 Task: Search one way flight ticket for 4 adults, 2 children, 2 infants in seat and 1 infant on lap in premium economy from New York: Laguardia Airport (and Marine Air Terminal) to Greensboro: Piedmont Triad International Airport on 5-1-2023. Number of bags: 9 checked bags. Price is upto 94000. Outbound departure time preference is 23:30.
Action: Mouse moved to (182, 371)
Screenshot: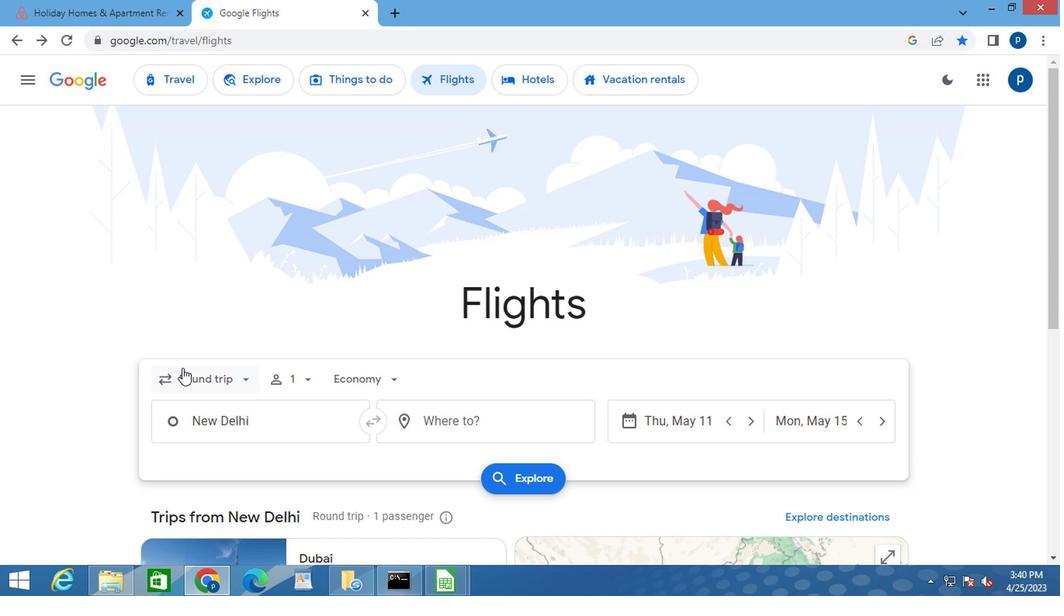 
Action: Mouse pressed left at (182, 371)
Screenshot: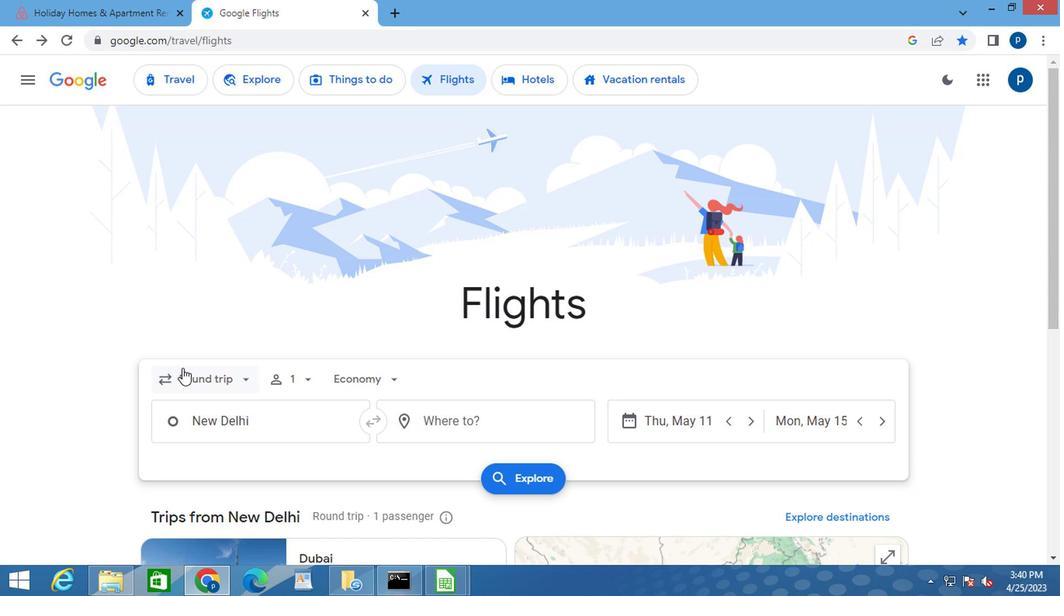 
Action: Mouse moved to (216, 446)
Screenshot: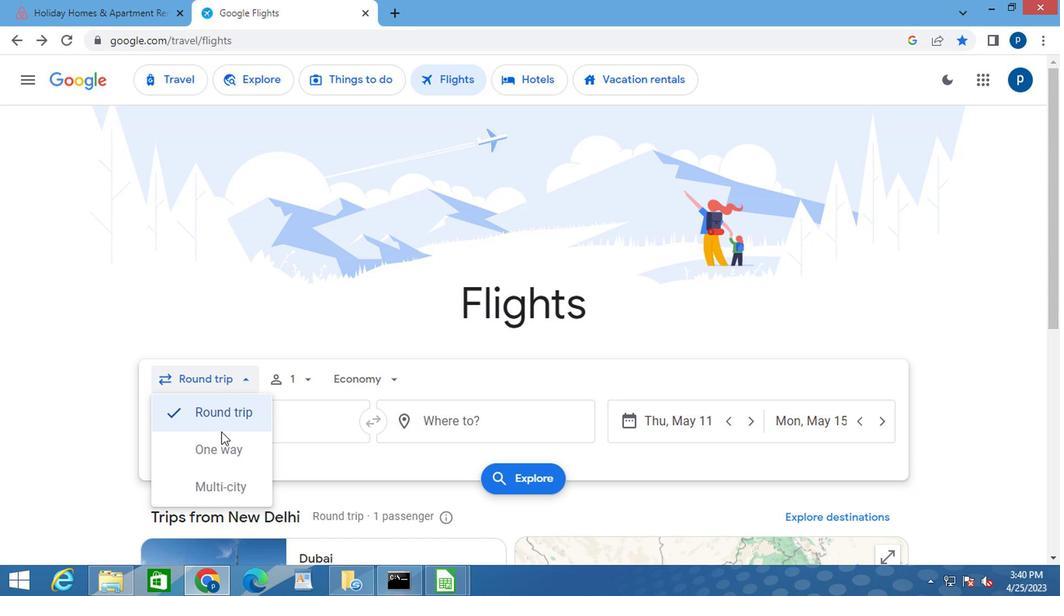 
Action: Mouse pressed left at (216, 446)
Screenshot: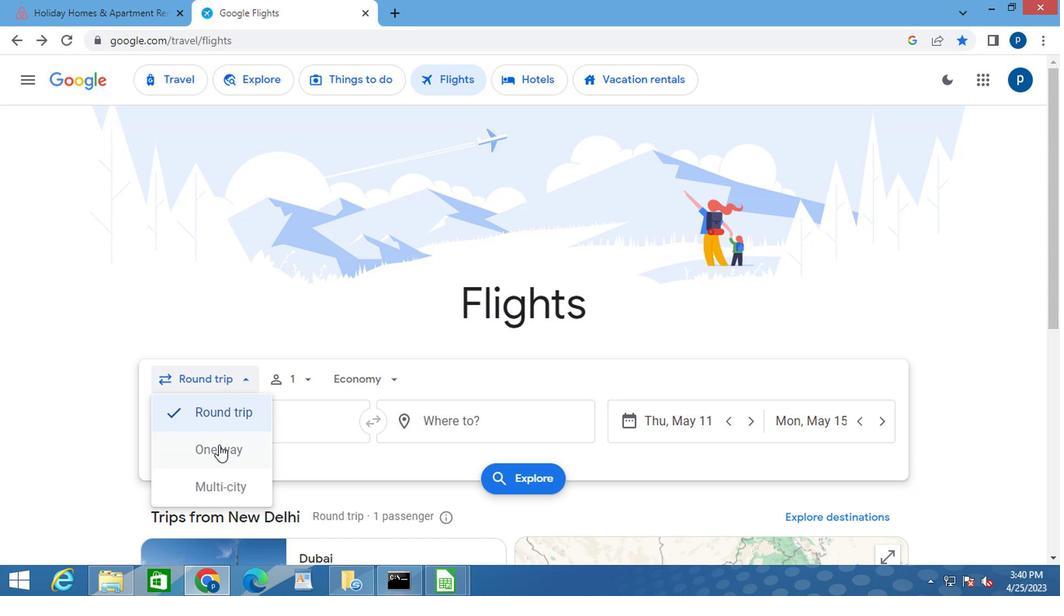 
Action: Mouse moved to (280, 380)
Screenshot: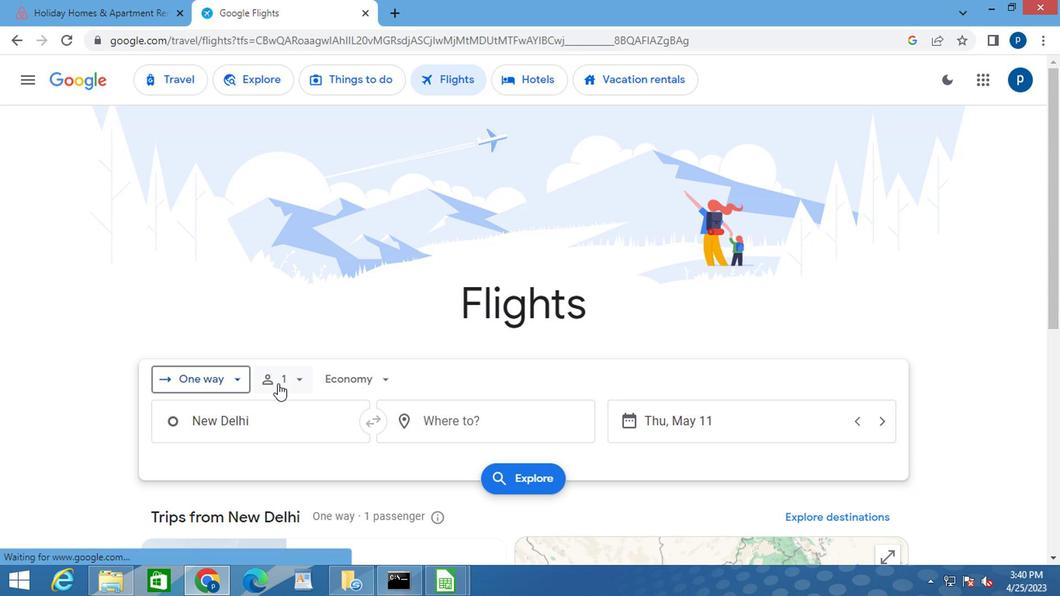 
Action: Mouse pressed left at (280, 380)
Screenshot: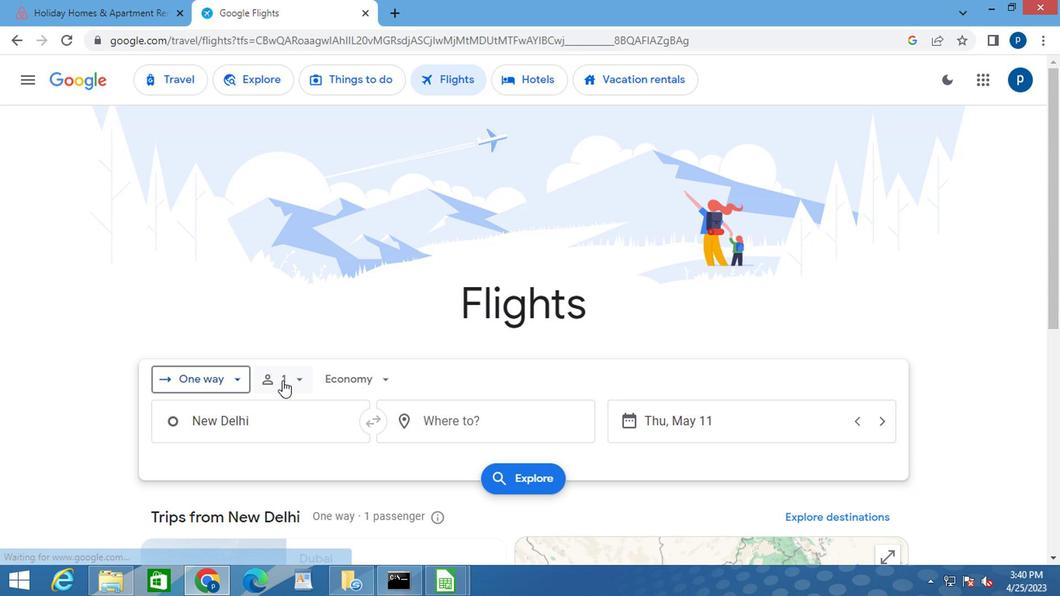 
Action: Mouse moved to (420, 419)
Screenshot: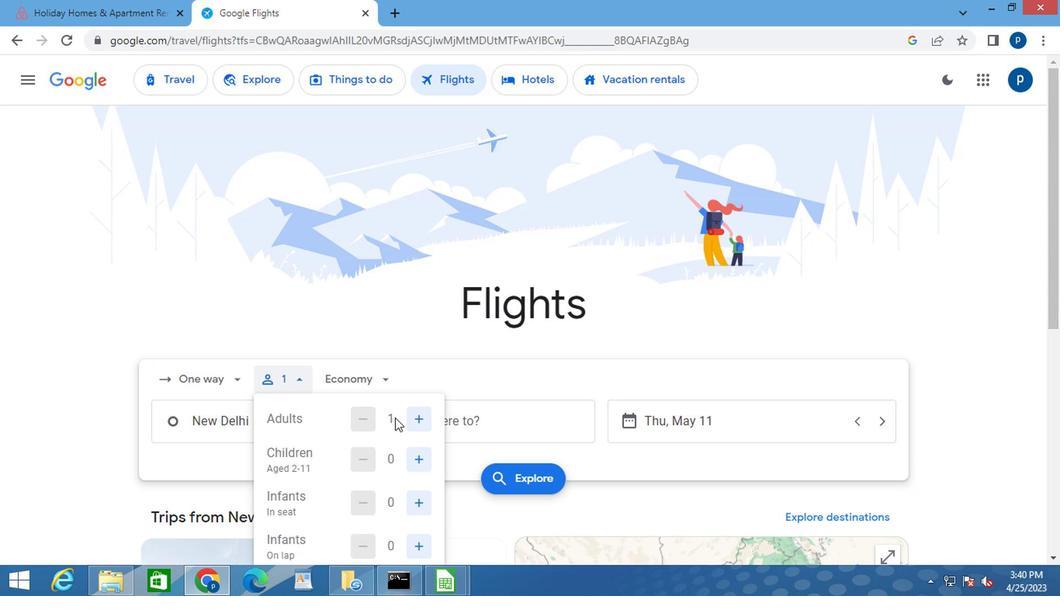 
Action: Mouse pressed left at (420, 419)
Screenshot: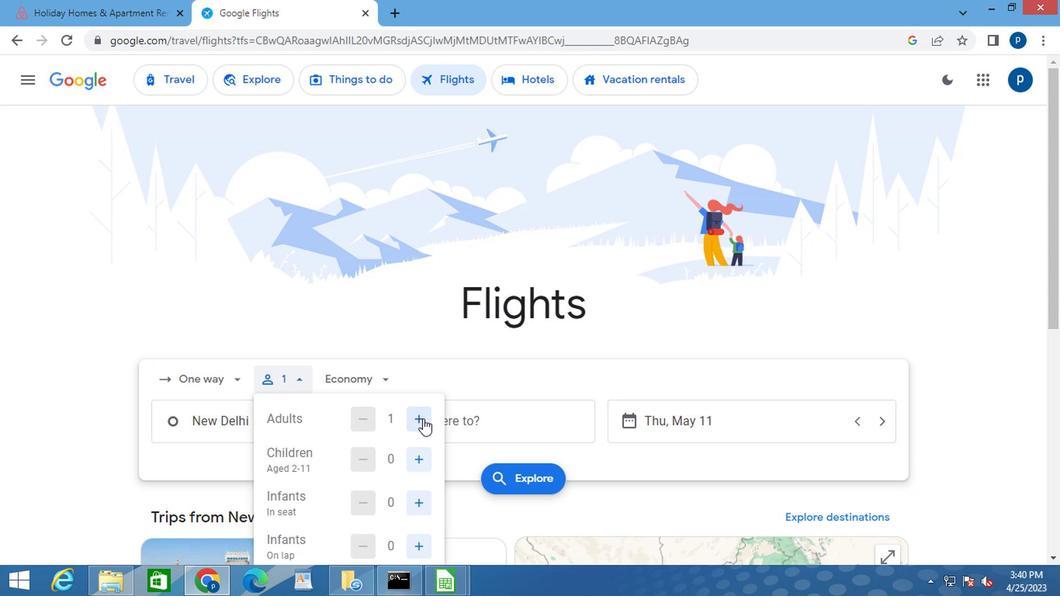 
Action: Mouse pressed left at (420, 419)
Screenshot: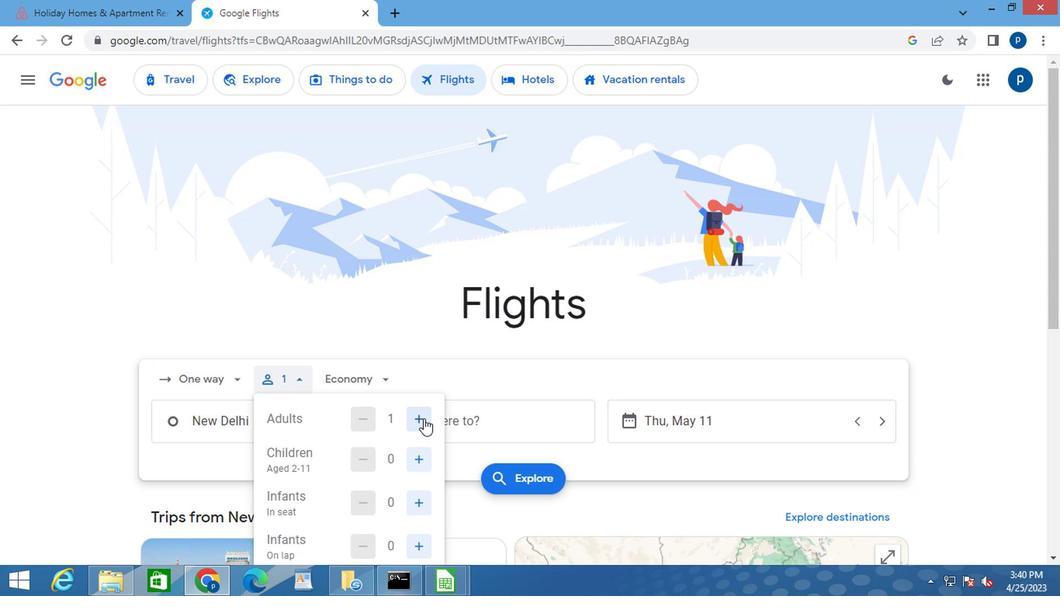 
Action: Mouse pressed left at (420, 419)
Screenshot: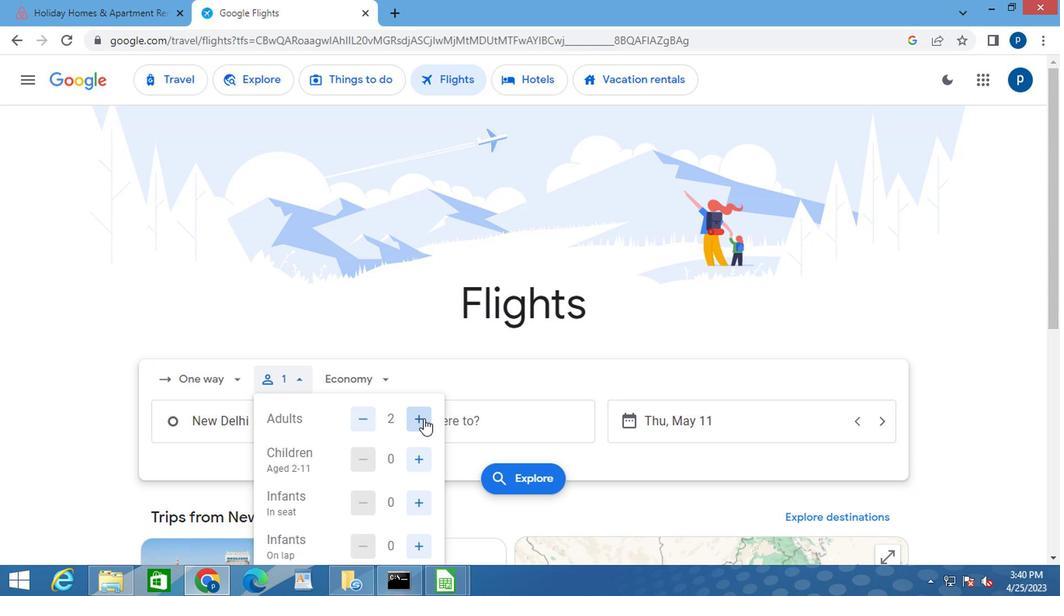 
Action: Mouse moved to (411, 455)
Screenshot: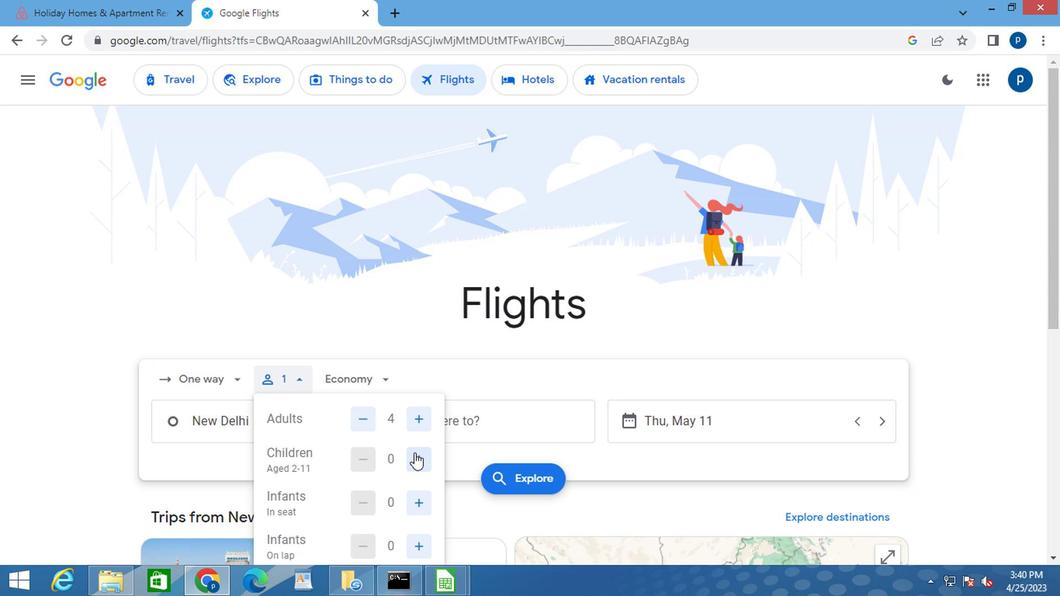 
Action: Mouse pressed left at (411, 455)
Screenshot: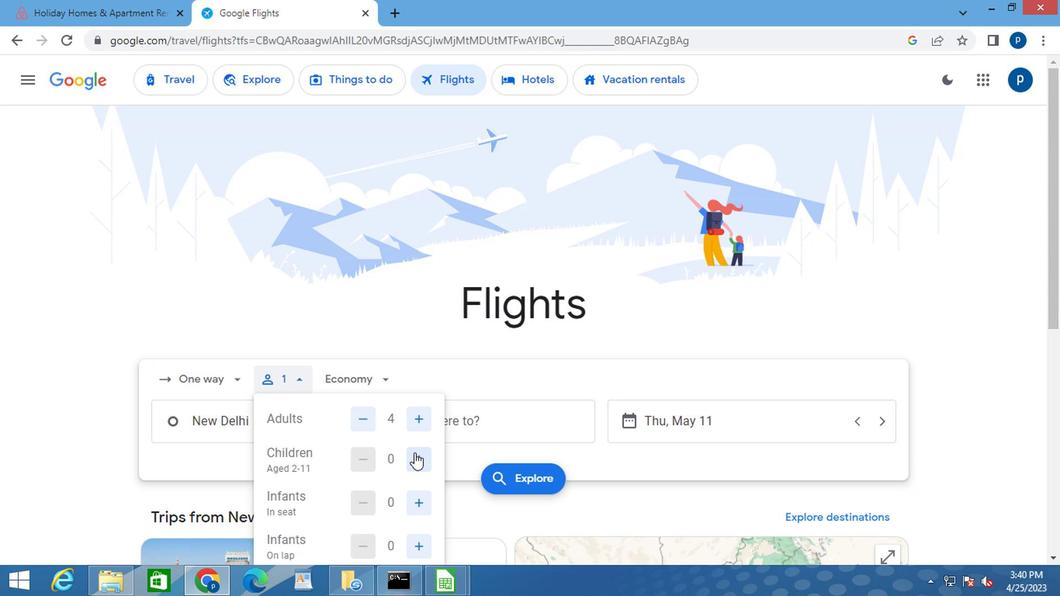 
Action: Mouse moved to (412, 455)
Screenshot: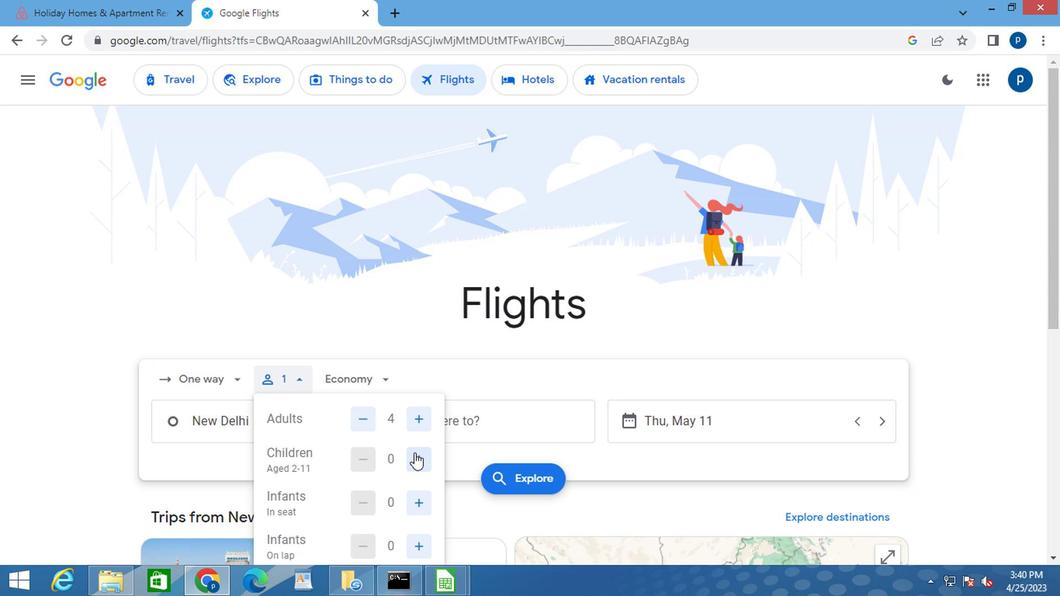 
Action: Mouse pressed left at (412, 455)
Screenshot: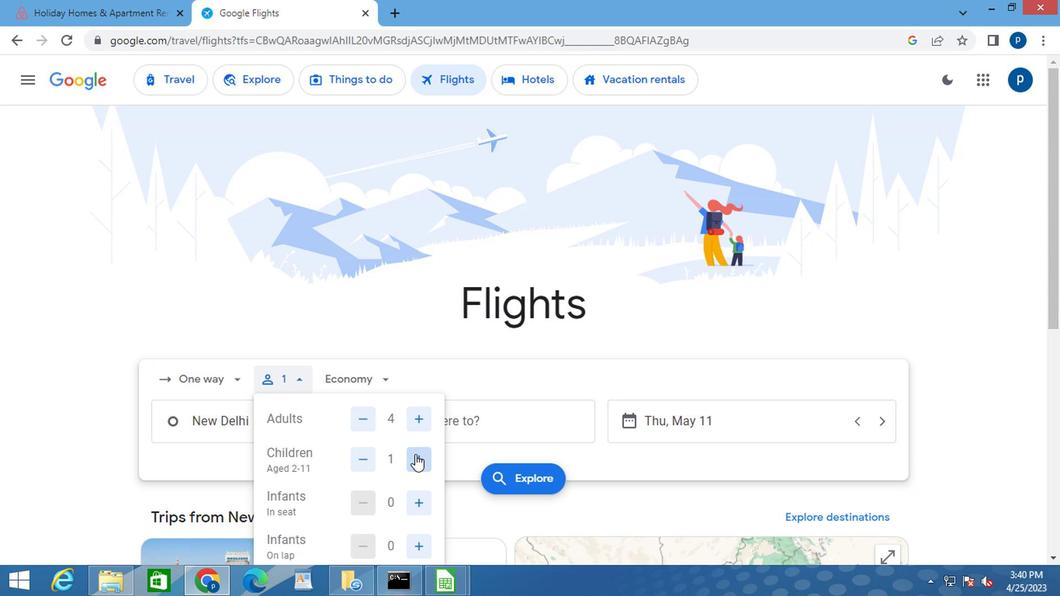 
Action: Mouse moved to (414, 498)
Screenshot: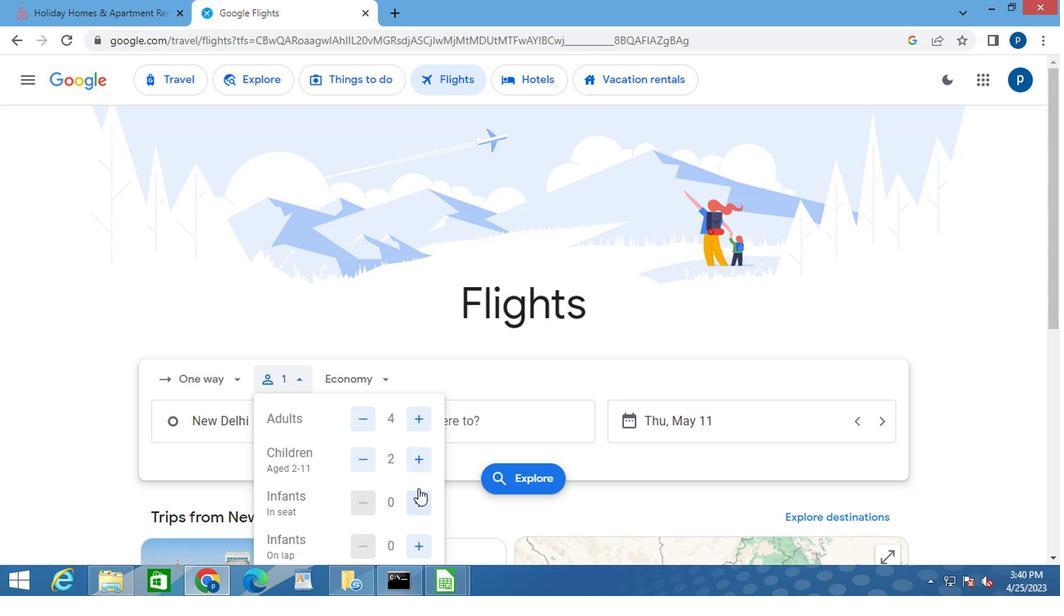 
Action: Mouse pressed left at (414, 498)
Screenshot: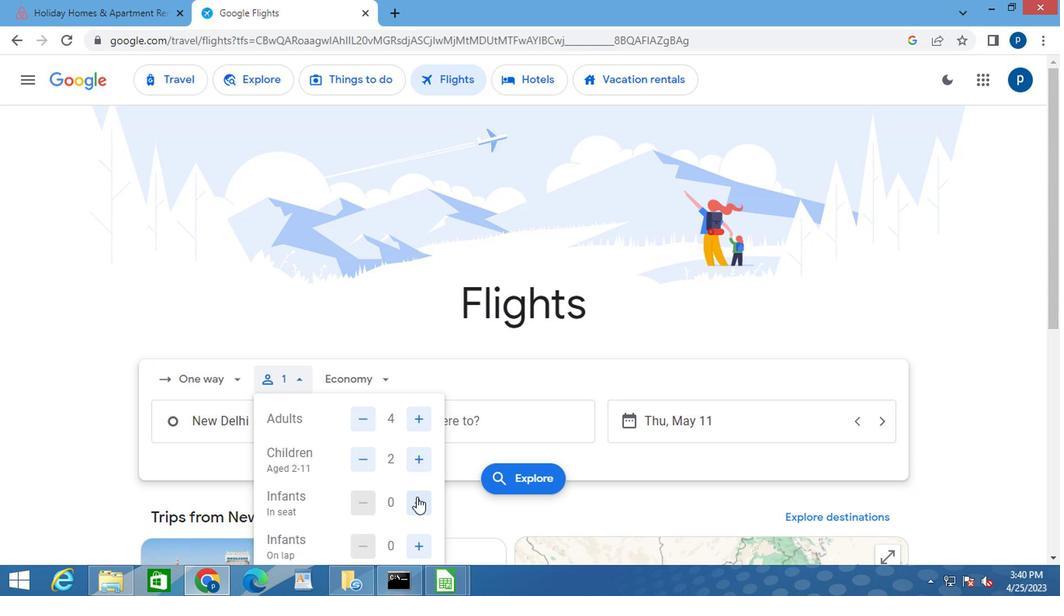 
Action: Mouse moved to (414, 499)
Screenshot: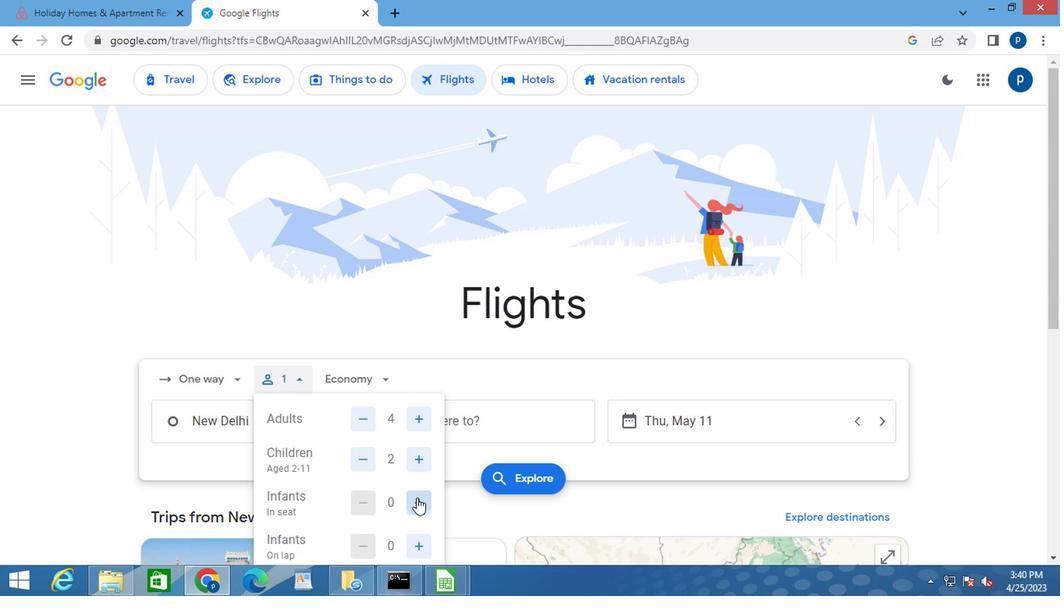 
Action: Mouse pressed left at (414, 499)
Screenshot: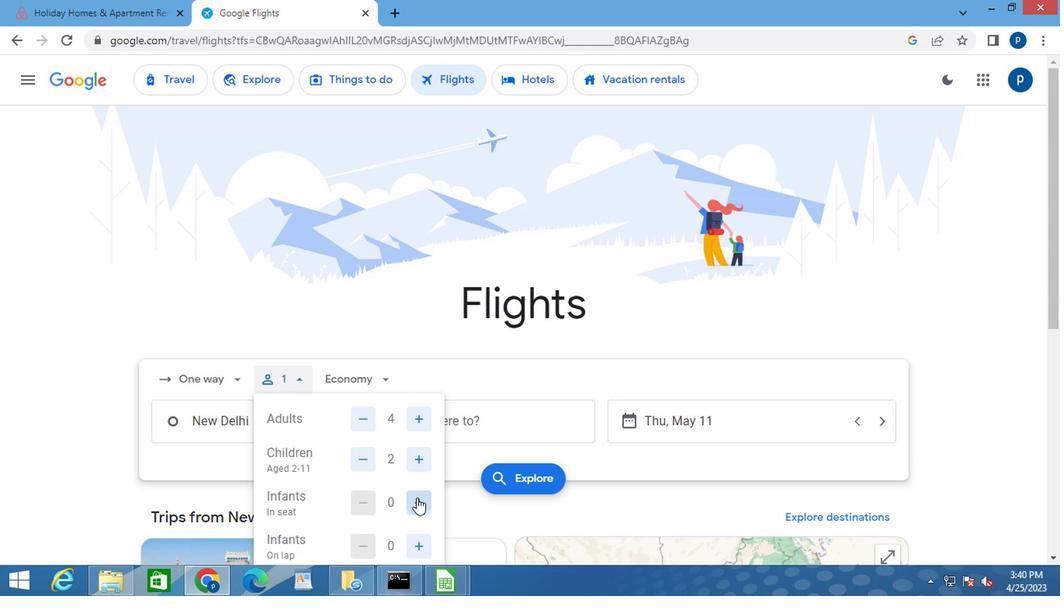 
Action: Mouse moved to (415, 541)
Screenshot: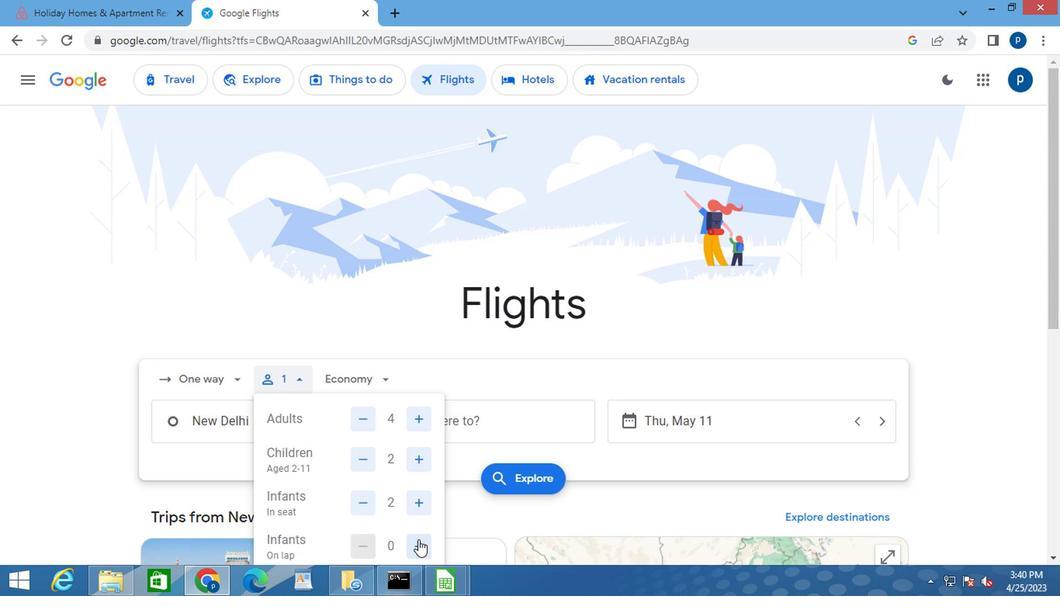 
Action: Mouse pressed left at (415, 541)
Screenshot: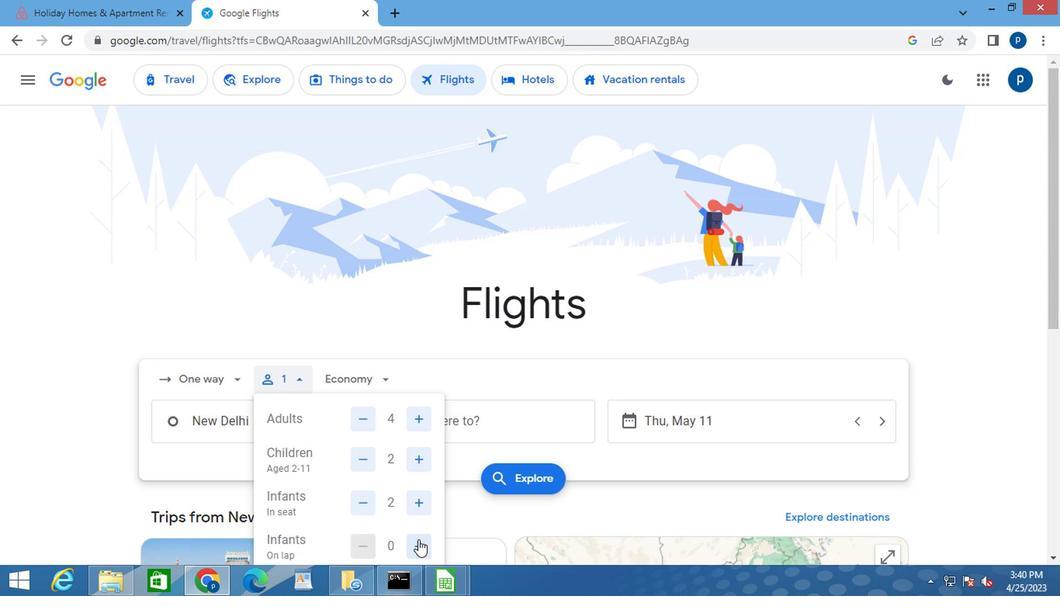 
Action: Mouse moved to (369, 491)
Screenshot: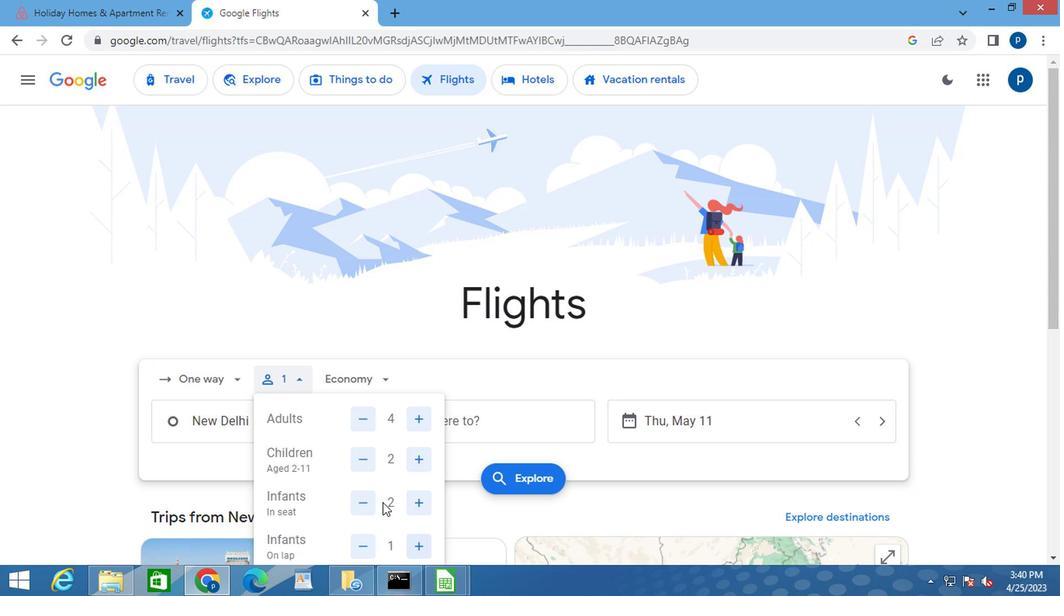 
Action: Mouse scrolled (369, 490) with delta (0, -1)
Screenshot: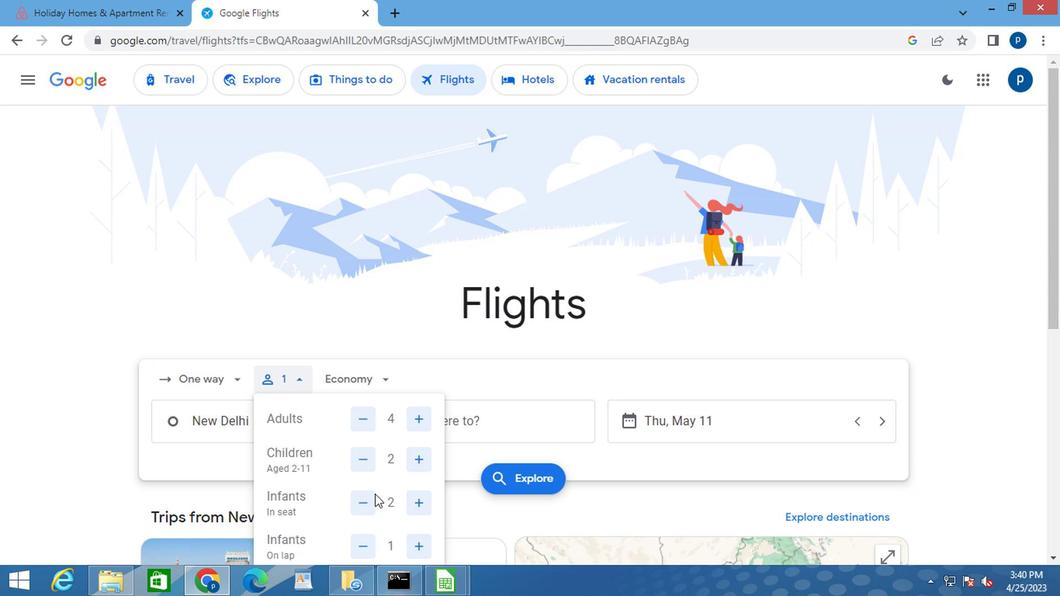 
Action: Mouse moved to (369, 491)
Screenshot: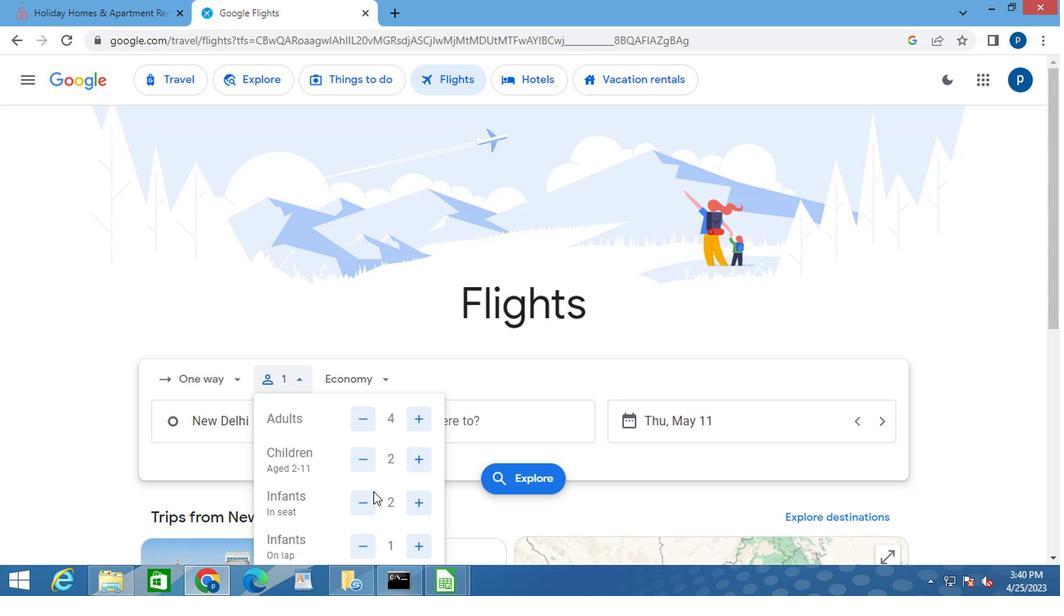 
Action: Mouse scrolled (369, 490) with delta (0, -1)
Screenshot: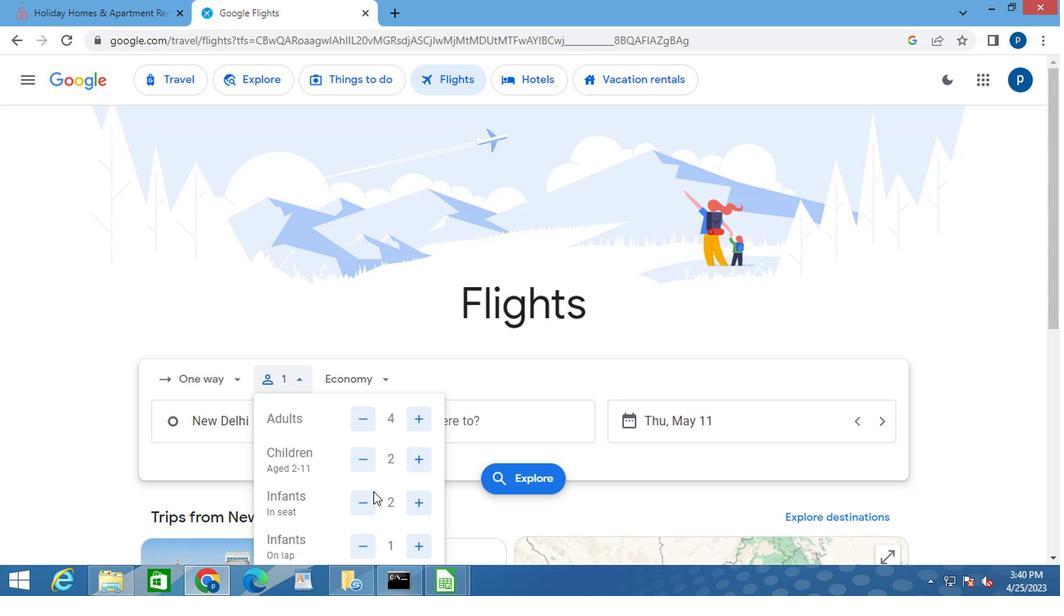 
Action: Mouse moved to (395, 437)
Screenshot: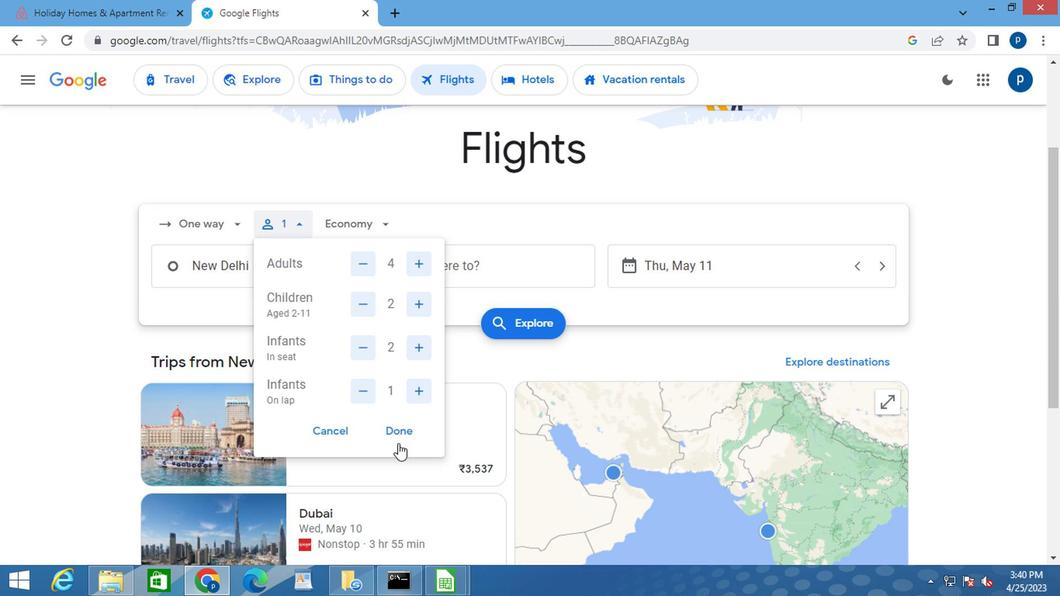 
Action: Mouse pressed left at (395, 437)
Screenshot: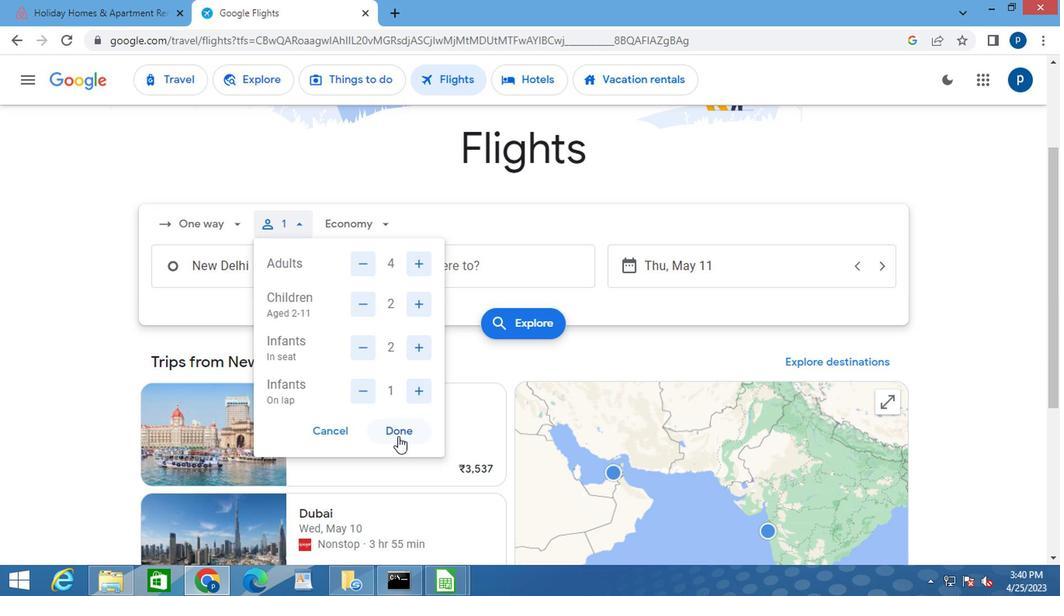 
Action: Mouse moved to (370, 220)
Screenshot: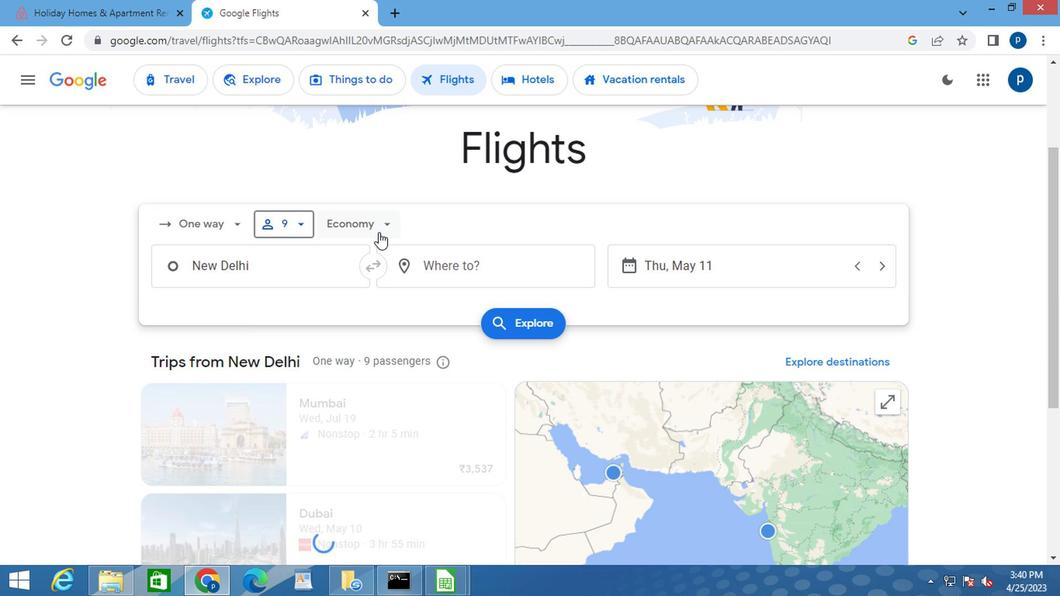 
Action: Mouse pressed left at (370, 220)
Screenshot: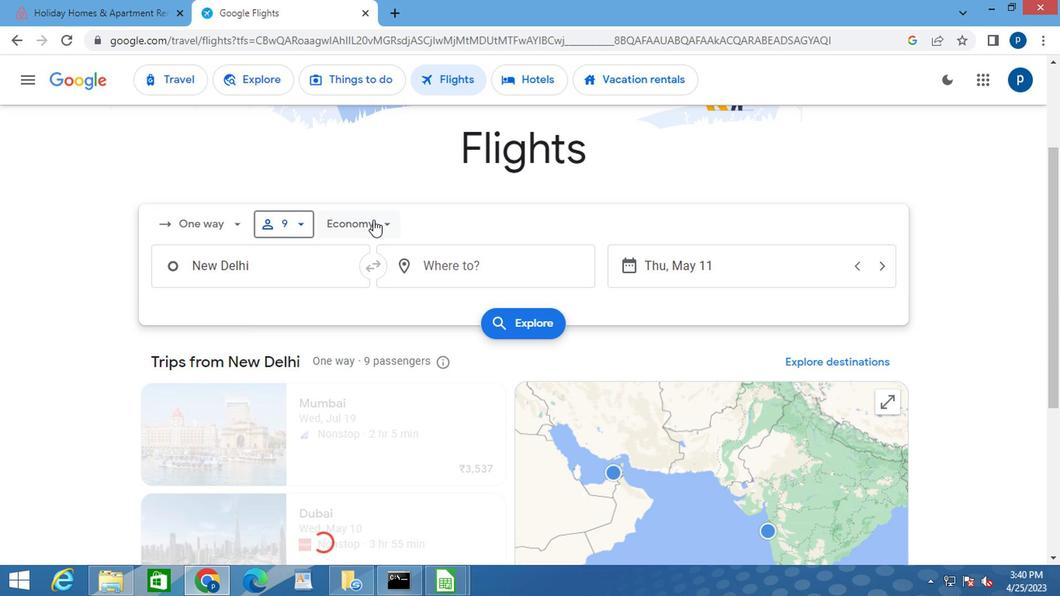 
Action: Mouse moved to (395, 287)
Screenshot: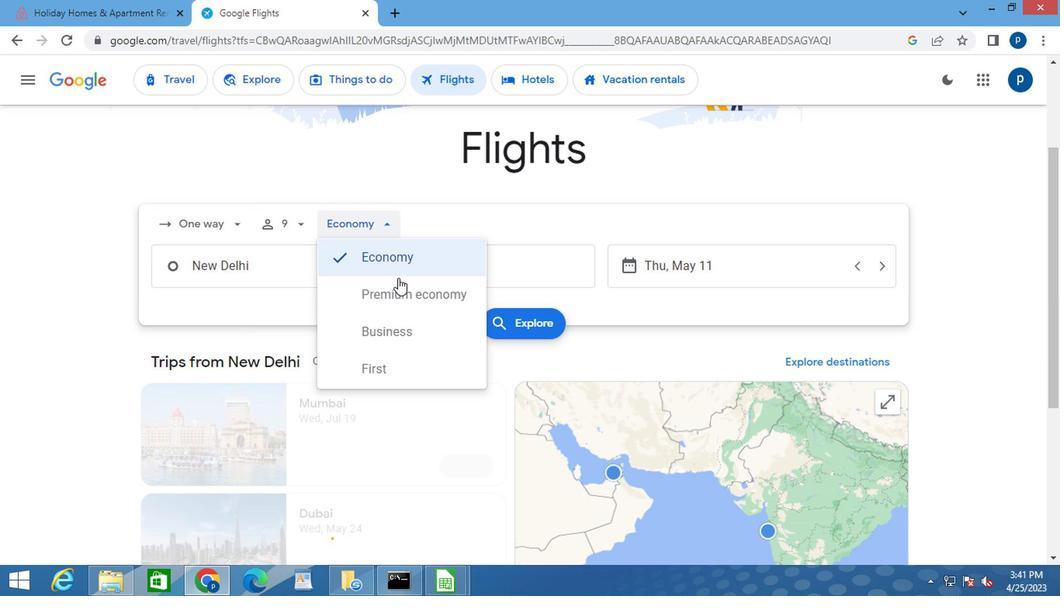 
Action: Mouse pressed left at (395, 287)
Screenshot: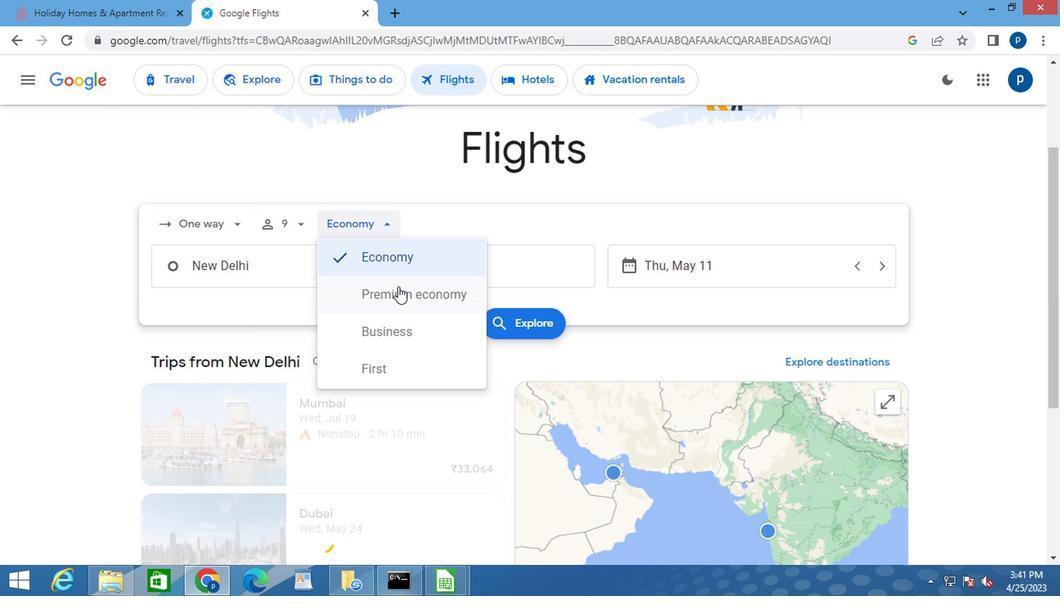 
Action: Mouse moved to (255, 270)
Screenshot: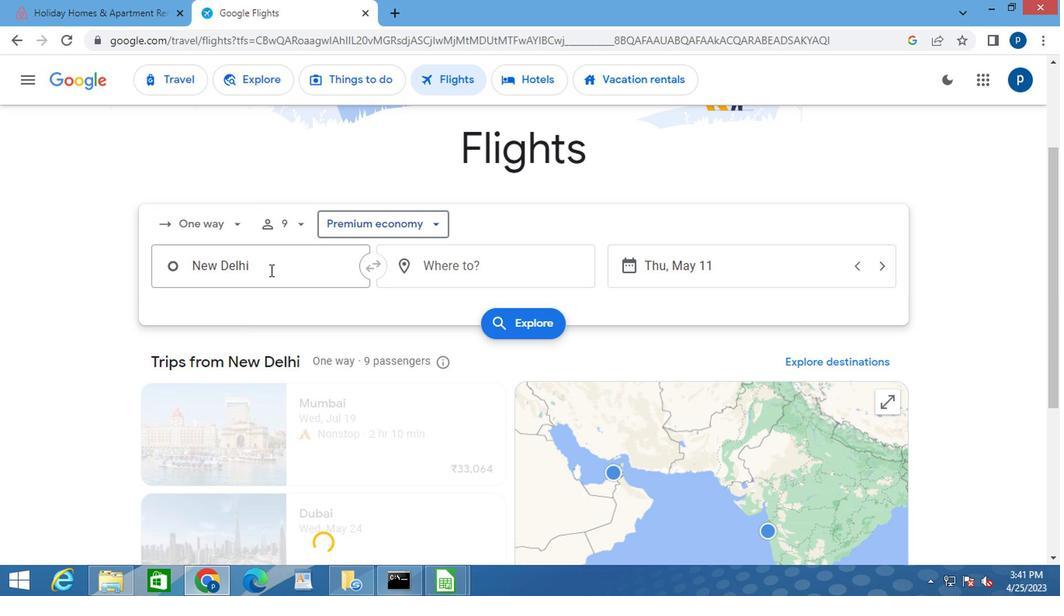
Action: Mouse pressed left at (255, 270)
Screenshot: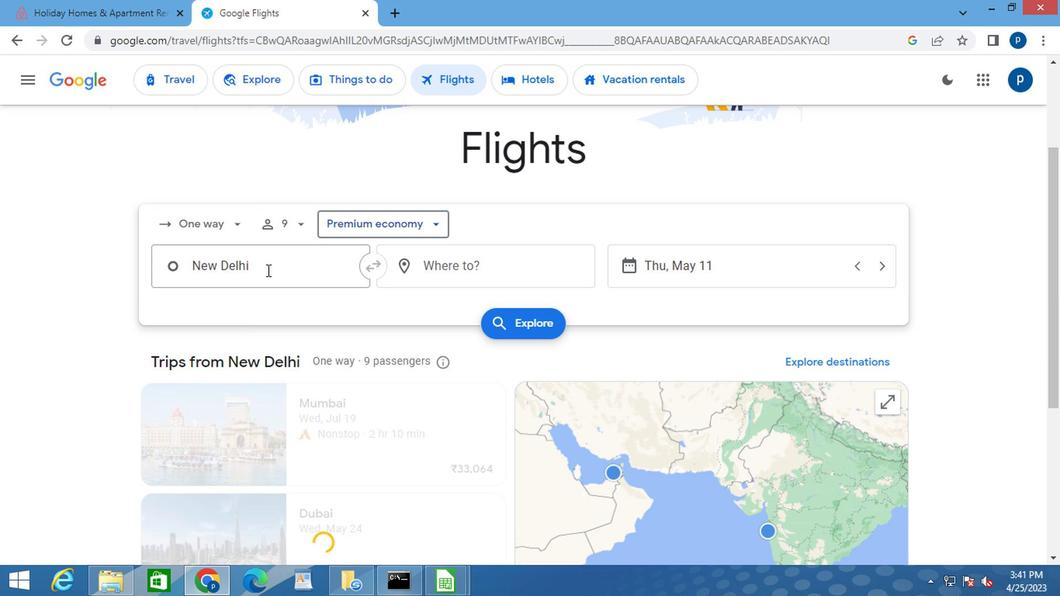 
Action: Mouse pressed left at (255, 270)
Screenshot: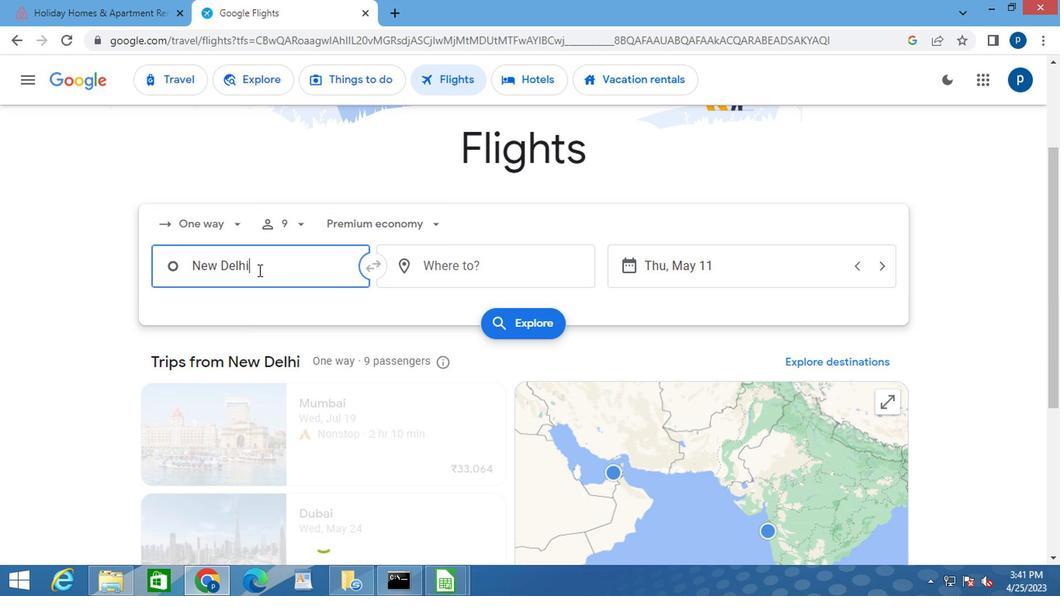 
Action: Key pressed <Key.delete>l<Key.caps_lock>aguard
Screenshot: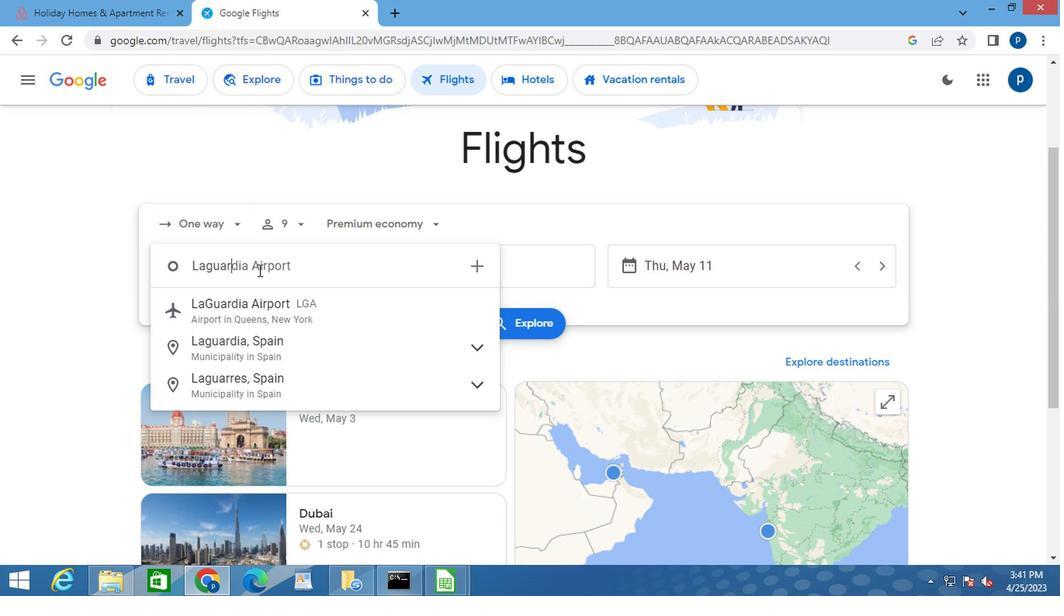 
Action: Mouse moved to (249, 307)
Screenshot: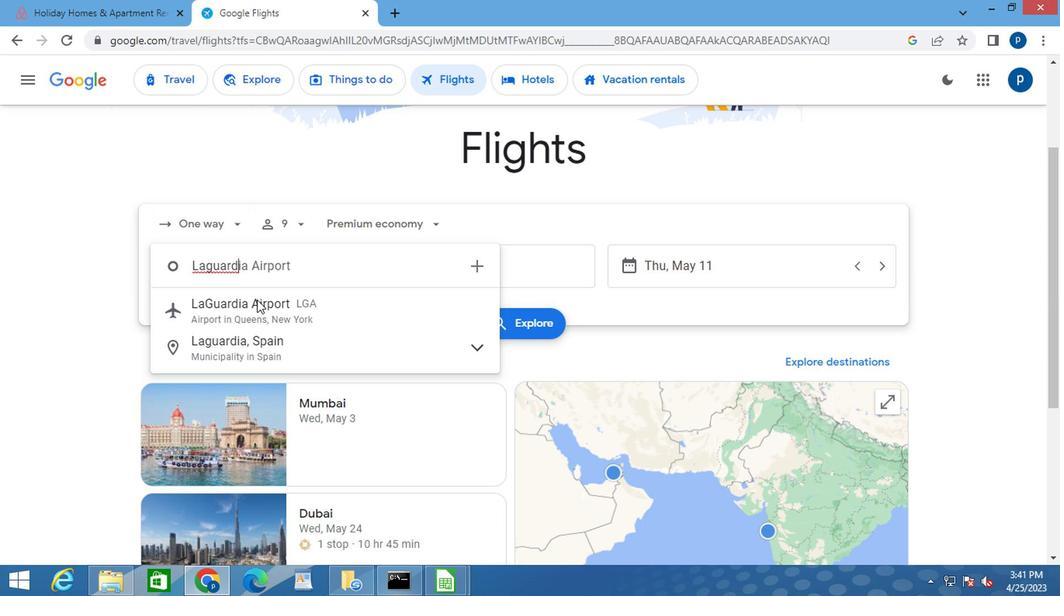 
Action: Mouse pressed left at (249, 307)
Screenshot: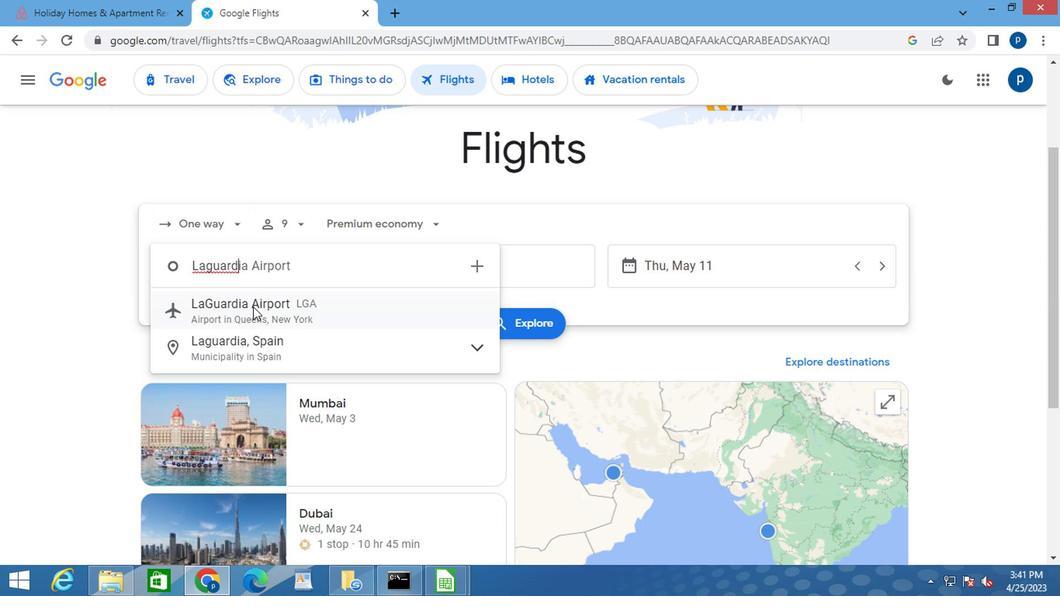 
Action: Mouse moved to (435, 270)
Screenshot: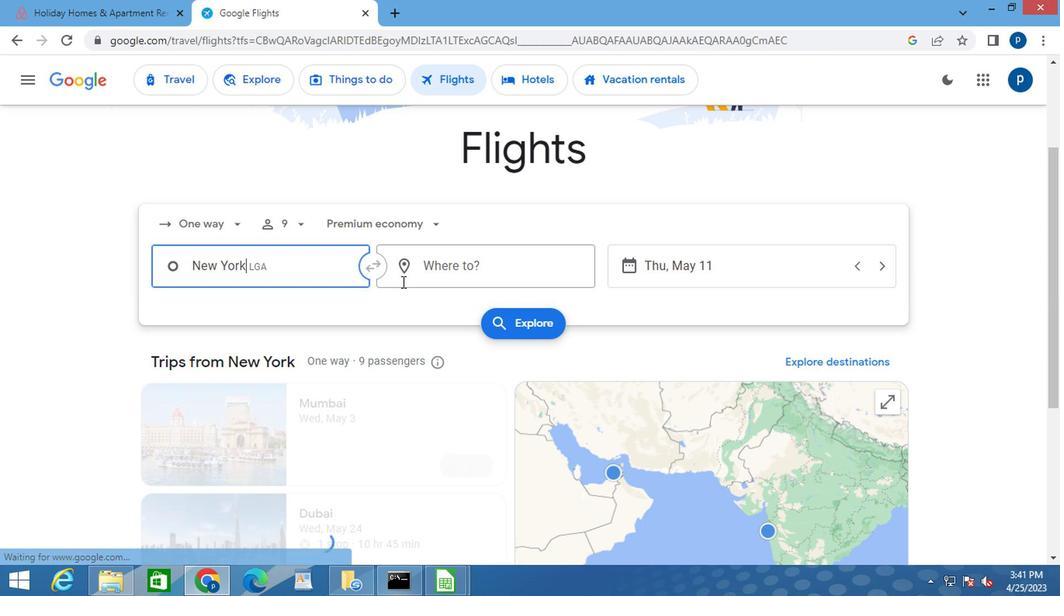 
Action: Mouse pressed left at (435, 270)
Screenshot: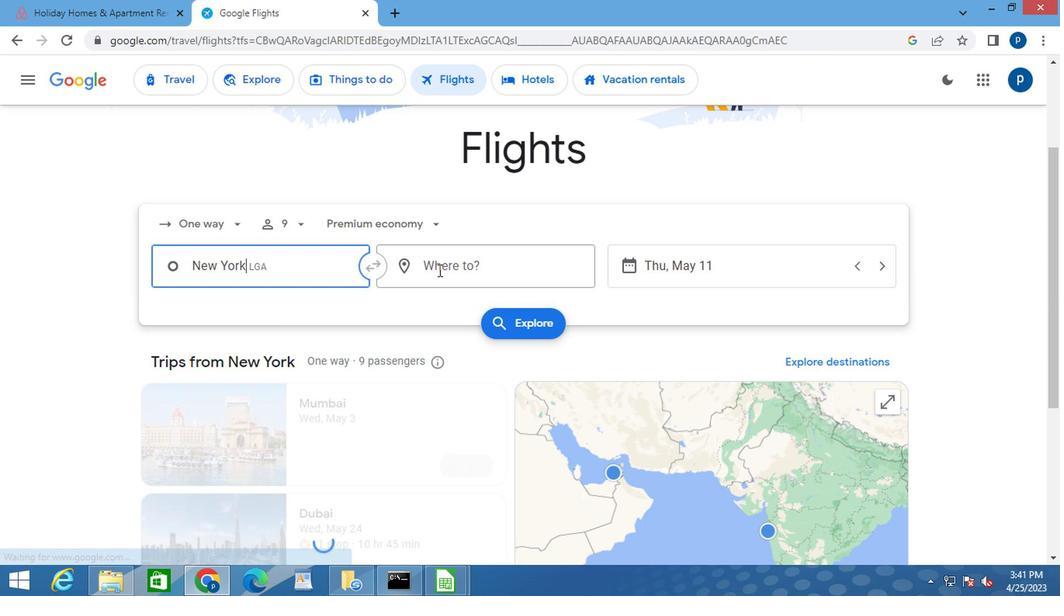 
Action: Key pressed <Key.caps_lock>p<Key.caps_lock>iedm
Screenshot: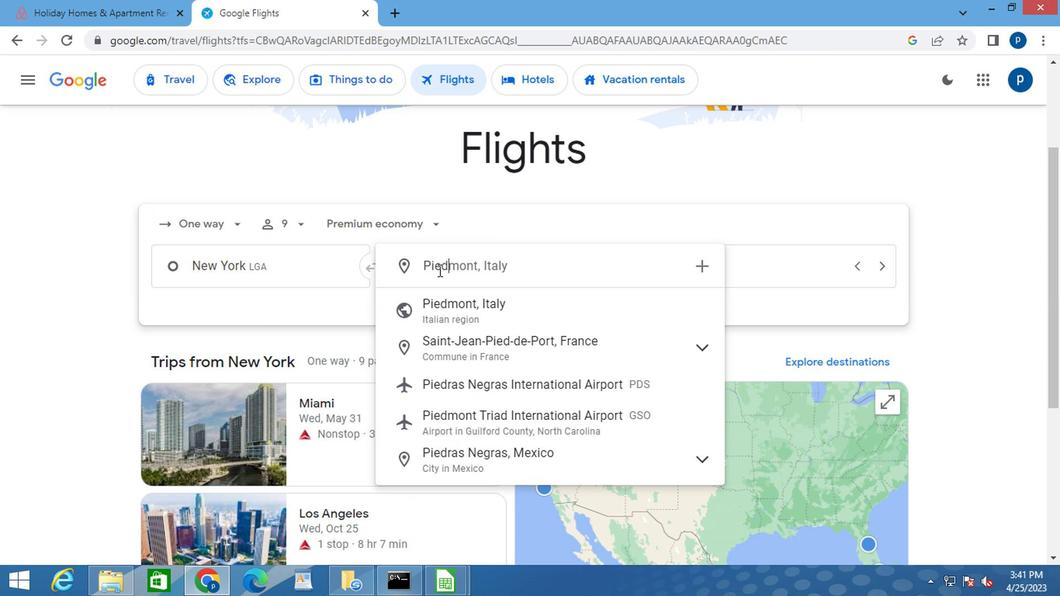
Action: Mouse moved to (464, 355)
Screenshot: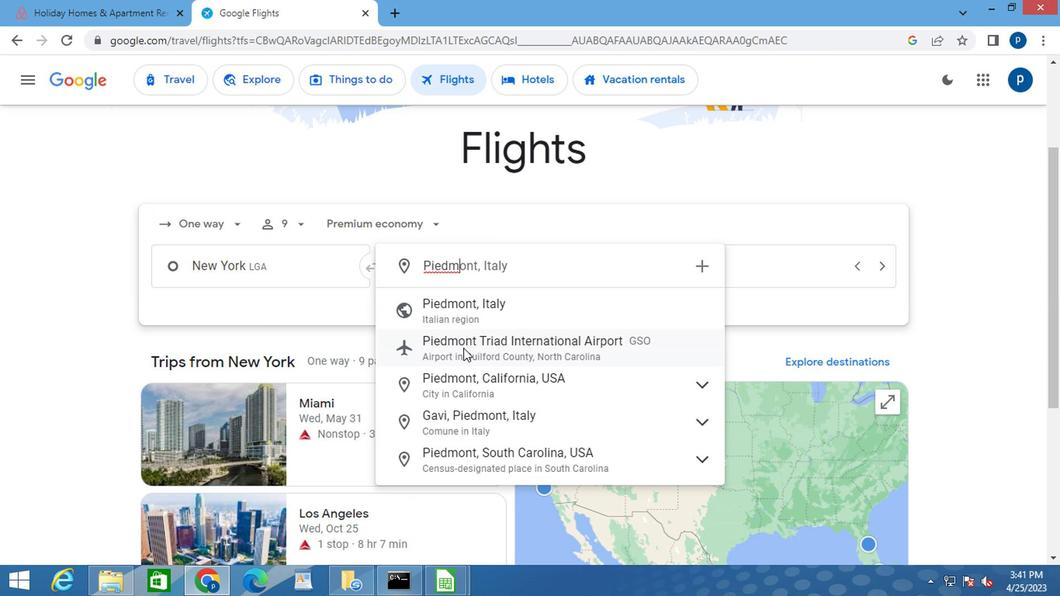 
Action: Mouse pressed left at (464, 355)
Screenshot: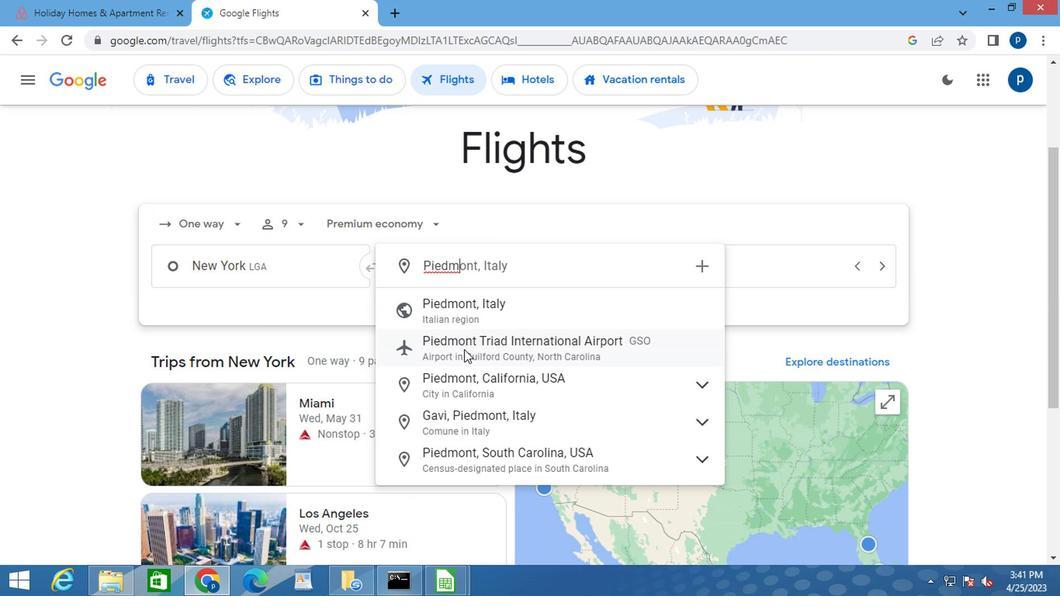 
Action: Mouse moved to (629, 262)
Screenshot: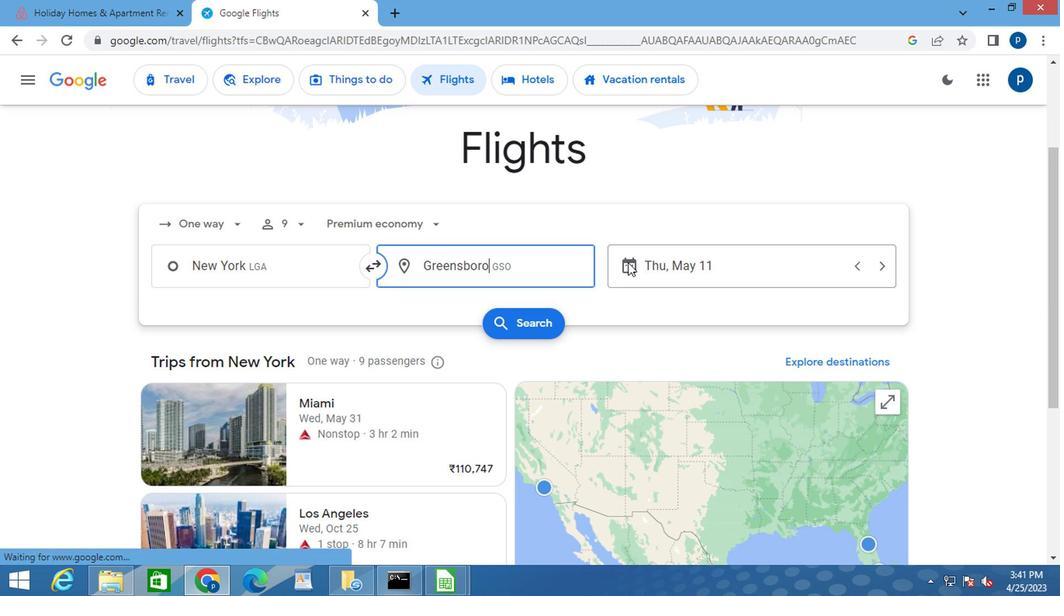 
Action: Mouse pressed left at (629, 262)
Screenshot: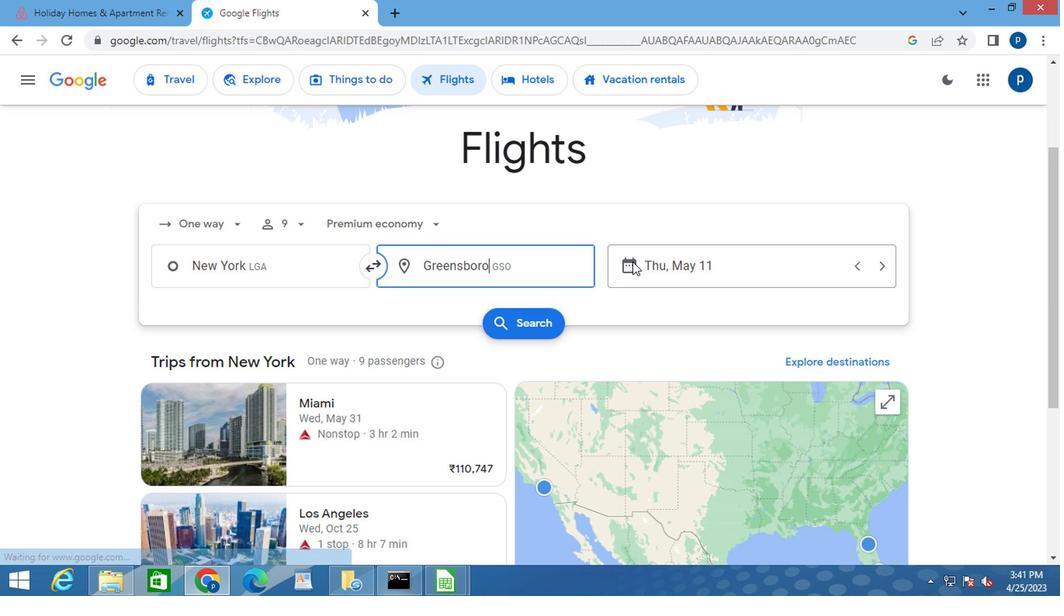 
Action: Mouse moved to (680, 280)
Screenshot: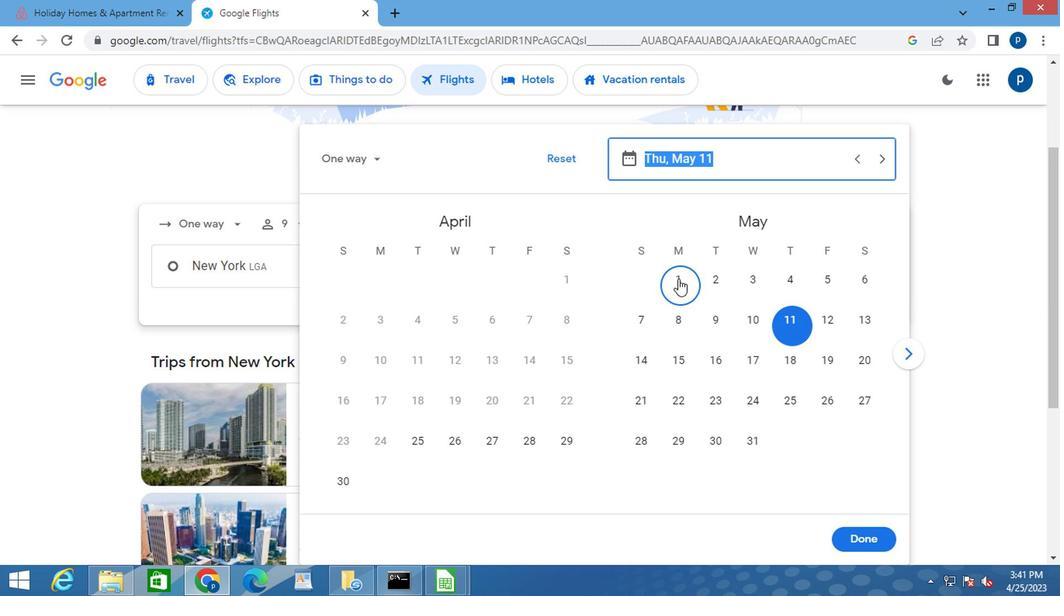 
Action: Mouse pressed left at (680, 280)
Screenshot: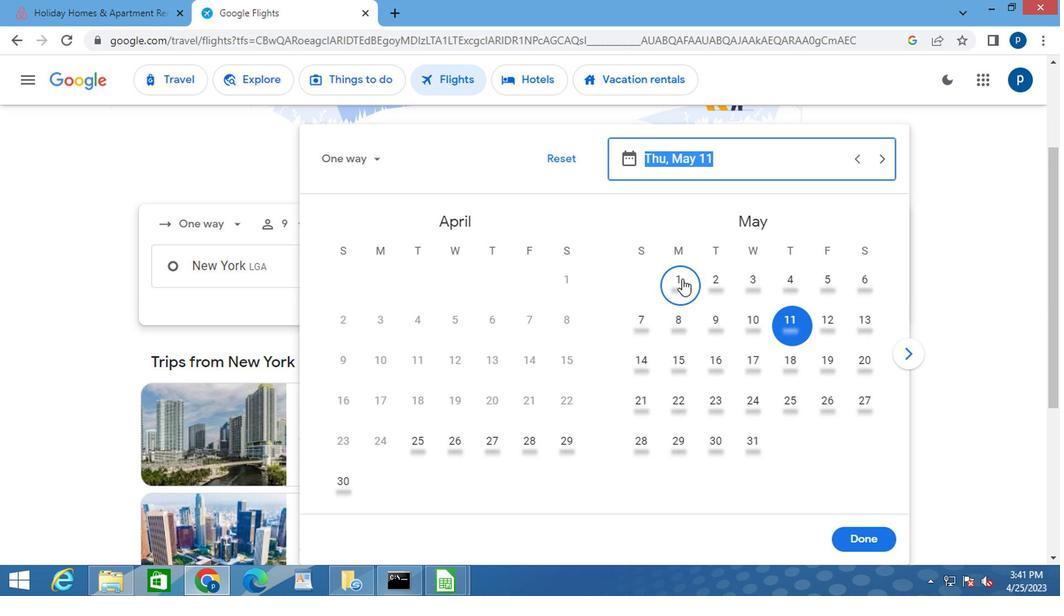 
Action: Mouse moved to (865, 539)
Screenshot: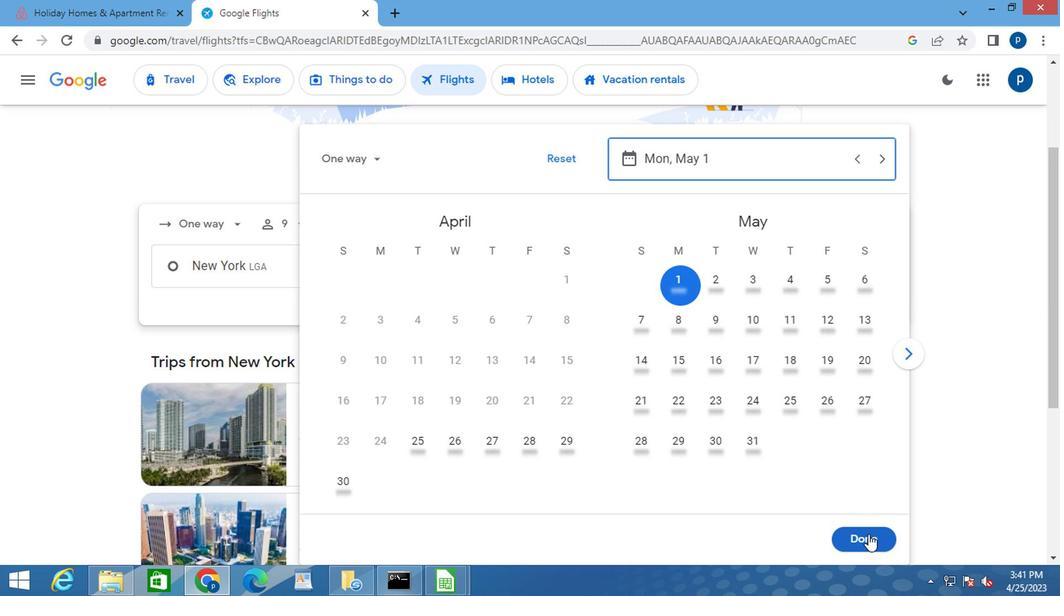 
Action: Mouse pressed left at (865, 539)
Screenshot: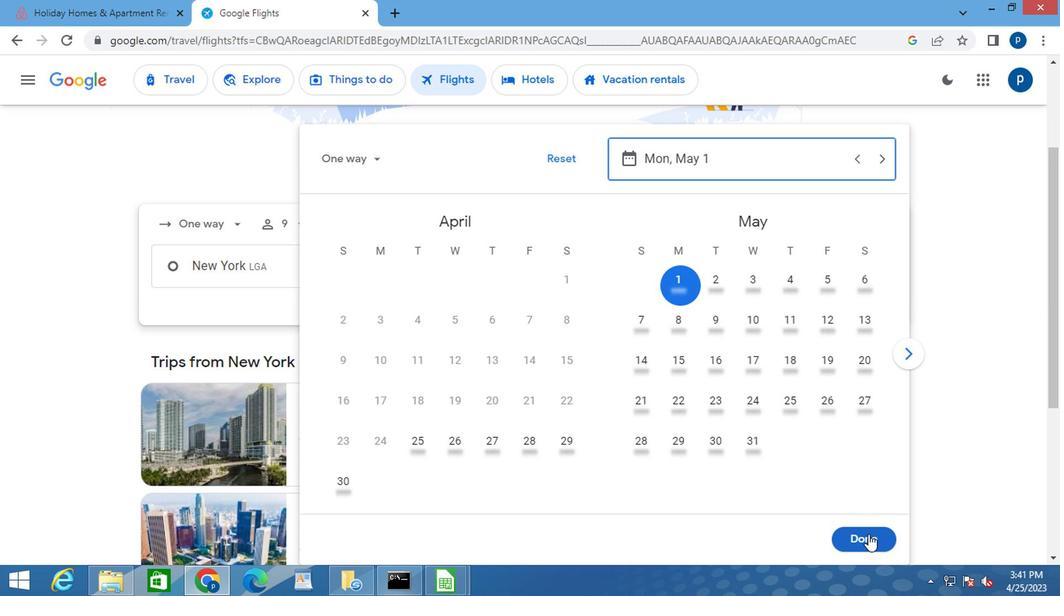 
Action: Mouse moved to (516, 318)
Screenshot: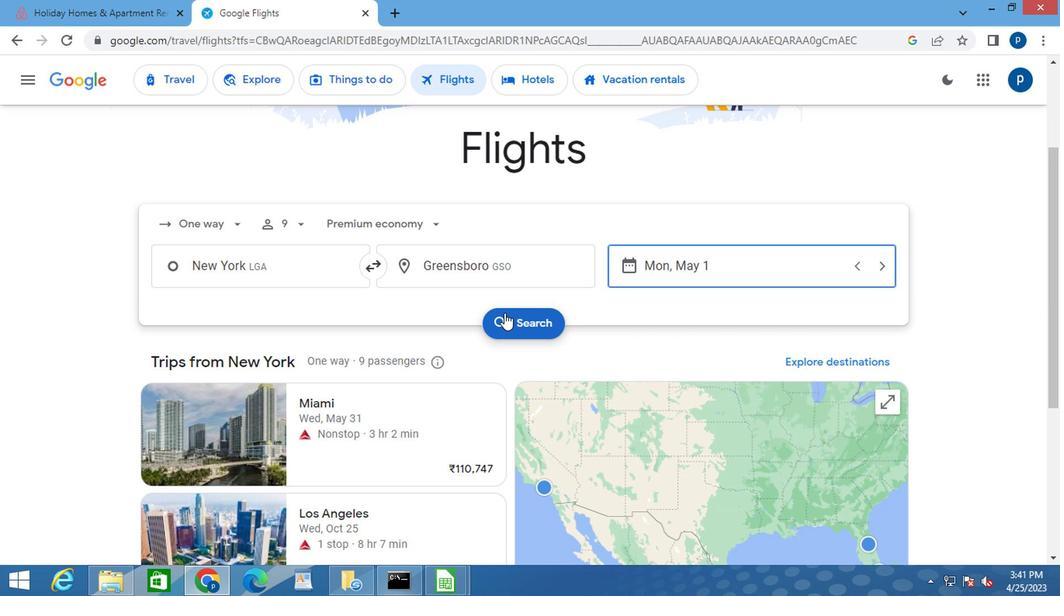 
Action: Mouse pressed left at (516, 318)
Screenshot: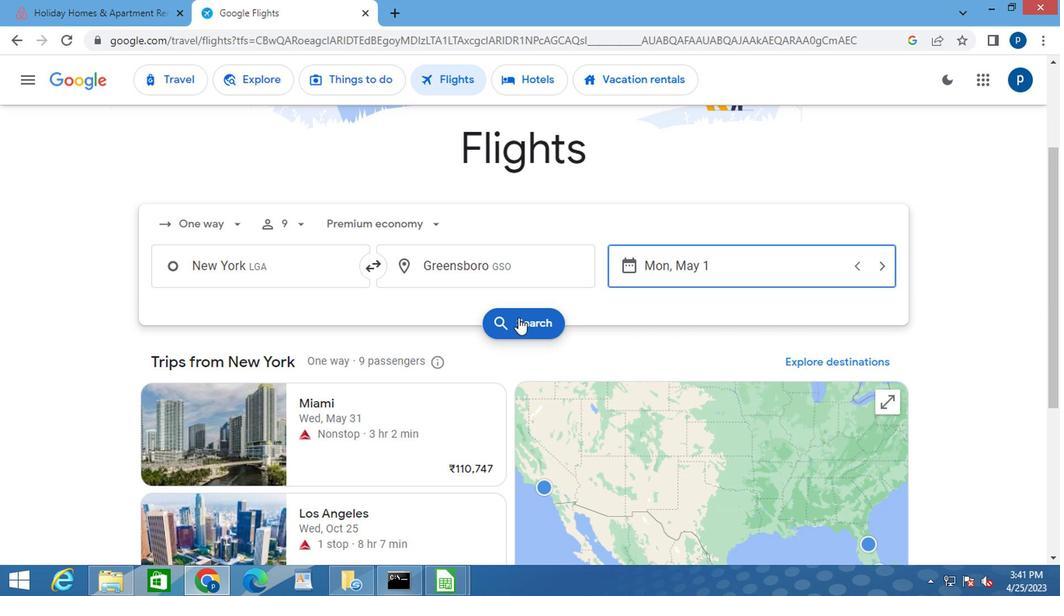 
Action: Mouse moved to (167, 216)
Screenshot: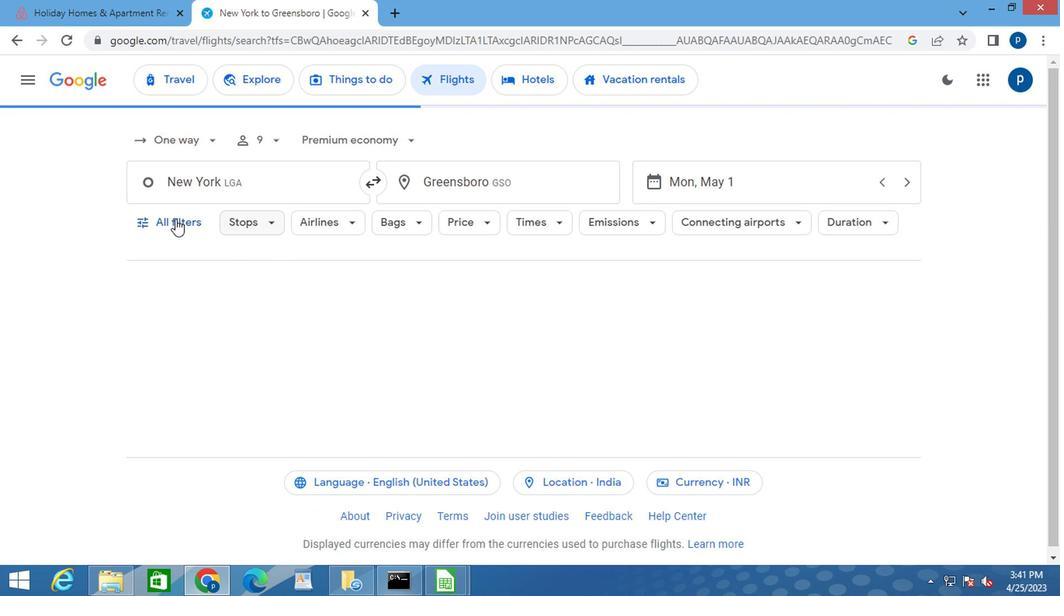 
Action: Mouse pressed left at (167, 216)
Screenshot: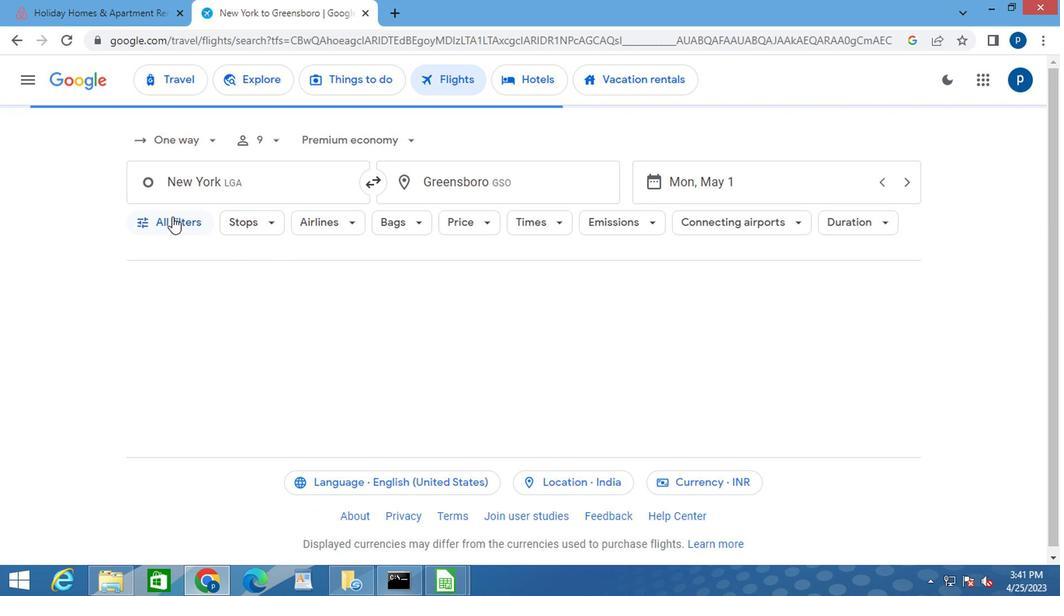 
Action: Mouse moved to (213, 334)
Screenshot: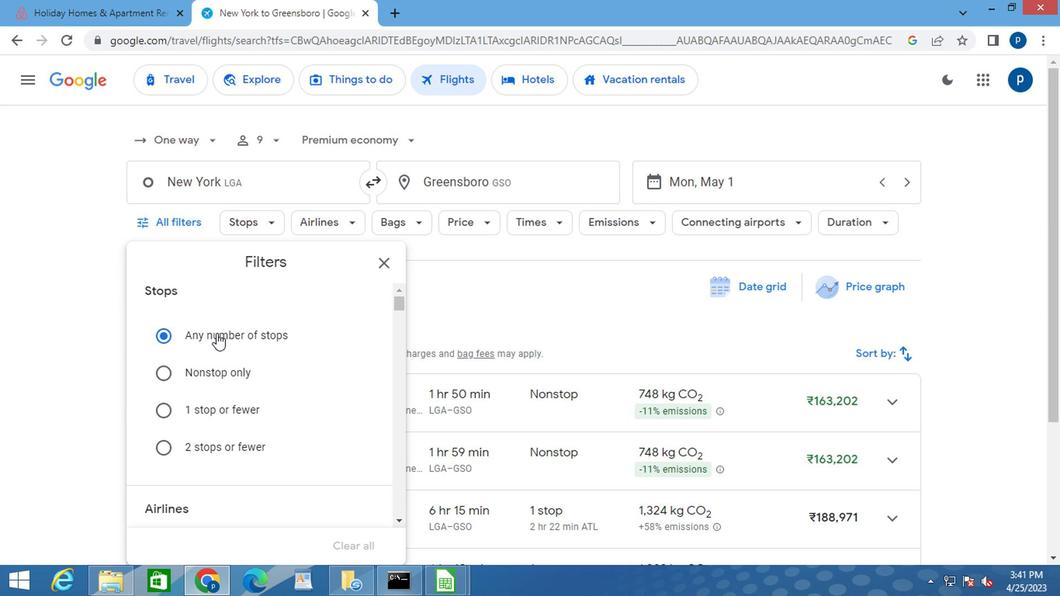 
Action: Mouse scrolled (213, 334) with delta (0, 0)
Screenshot: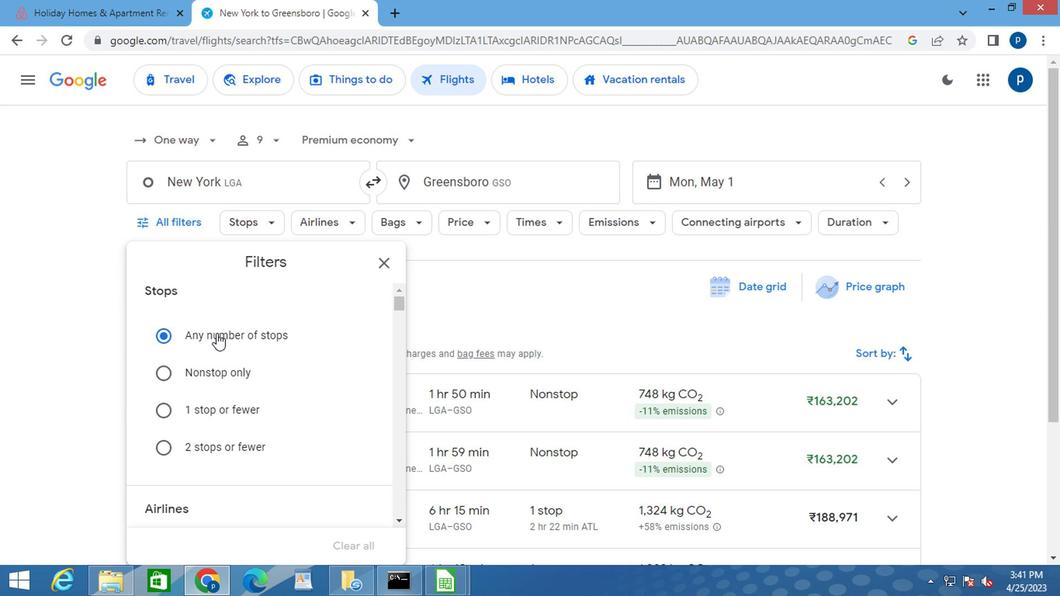 
Action: Mouse moved to (211, 336)
Screenshot: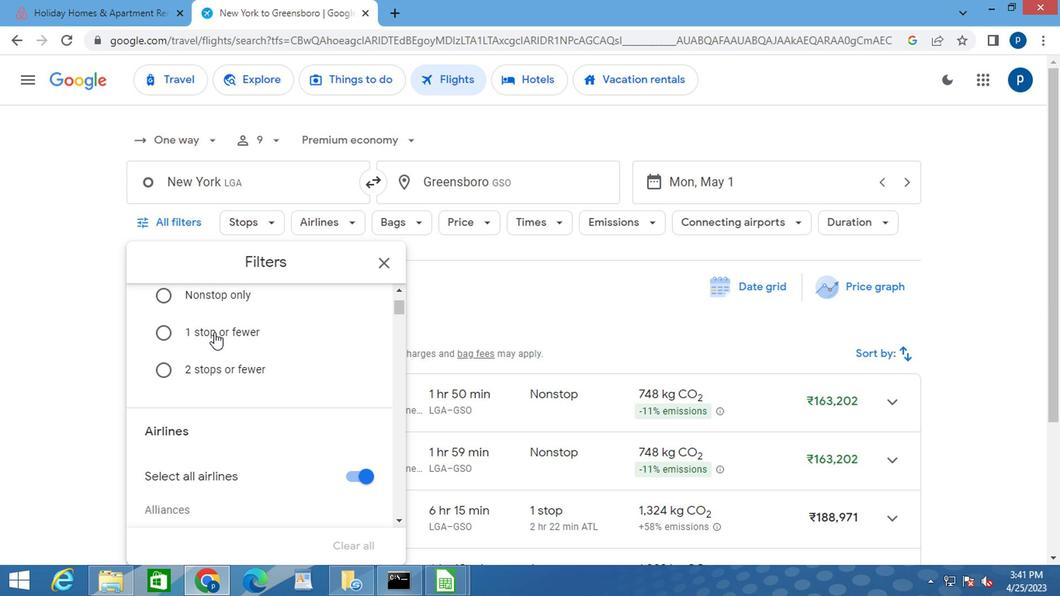 
Action: Mouse scrolled (211, 335) with delta (0, 0)
Screenshot: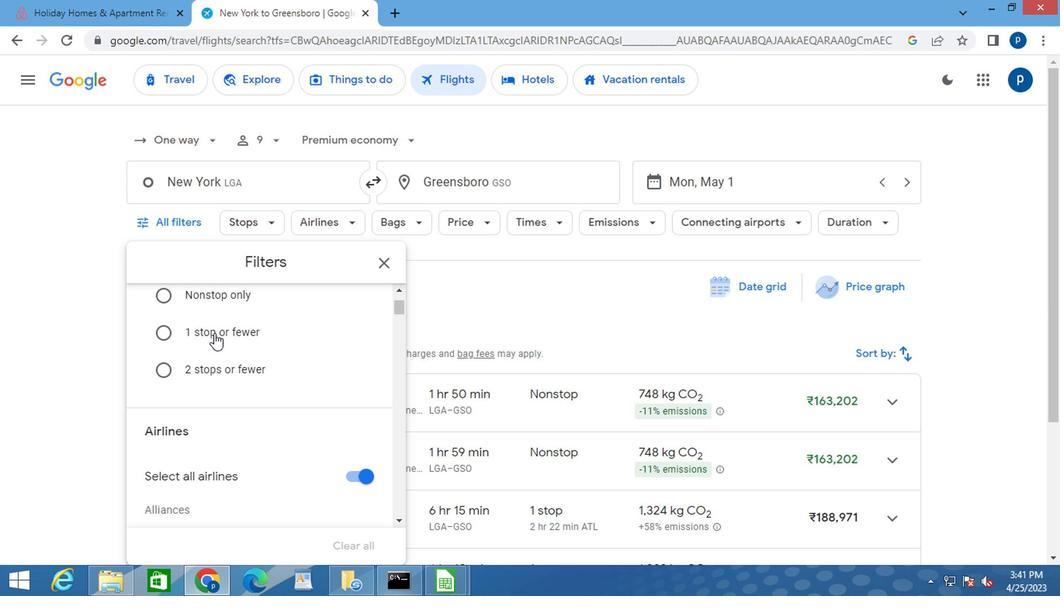 
Action: Mouse moved to (219, 336)
Screenshot: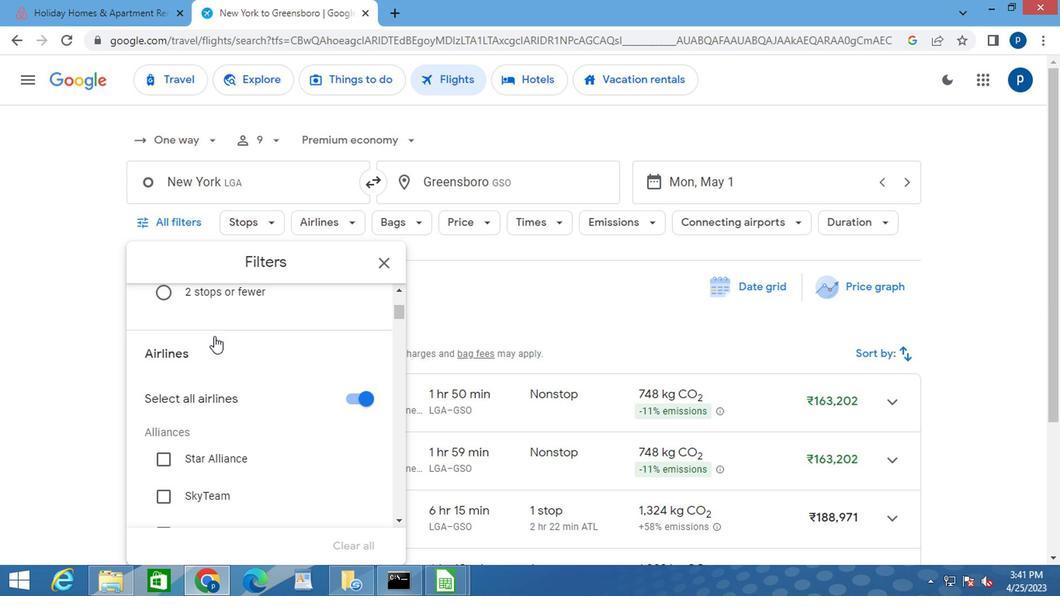 
Action: Mouse scrolled (219, 335) with delta (0, 0)
Screenshot: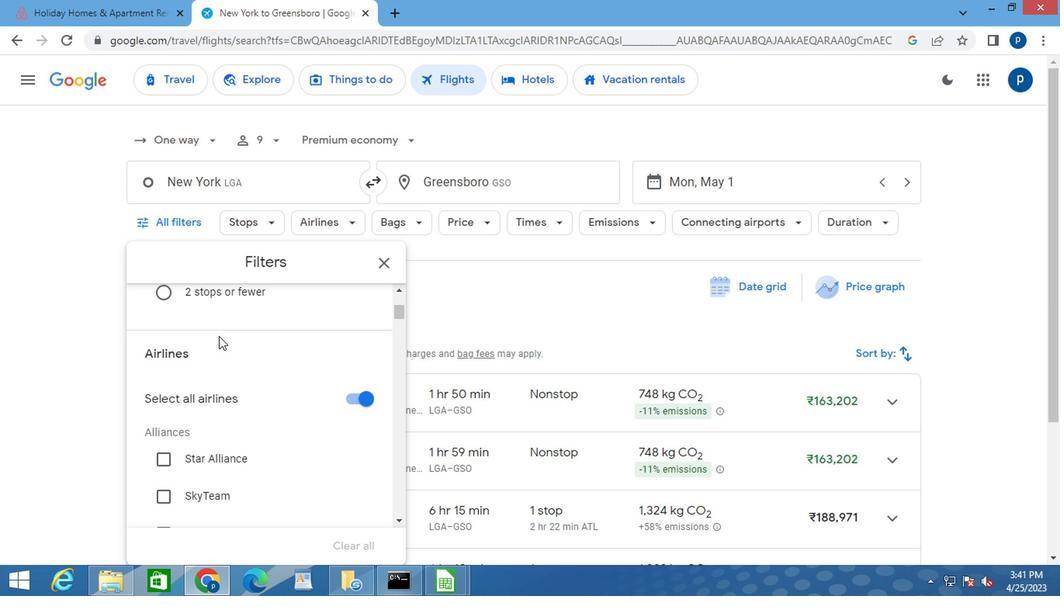 
Action: Mouse moved to (219, 338)
Screenshot: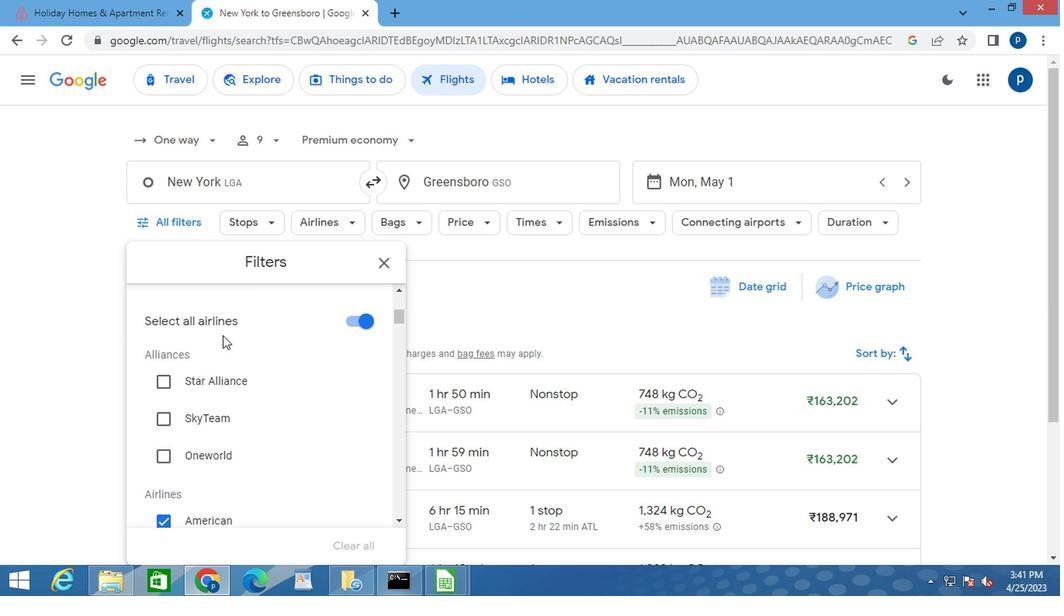 
Action: Mouse scrolled (219, 336) with delta (0, -1)
Screenshot: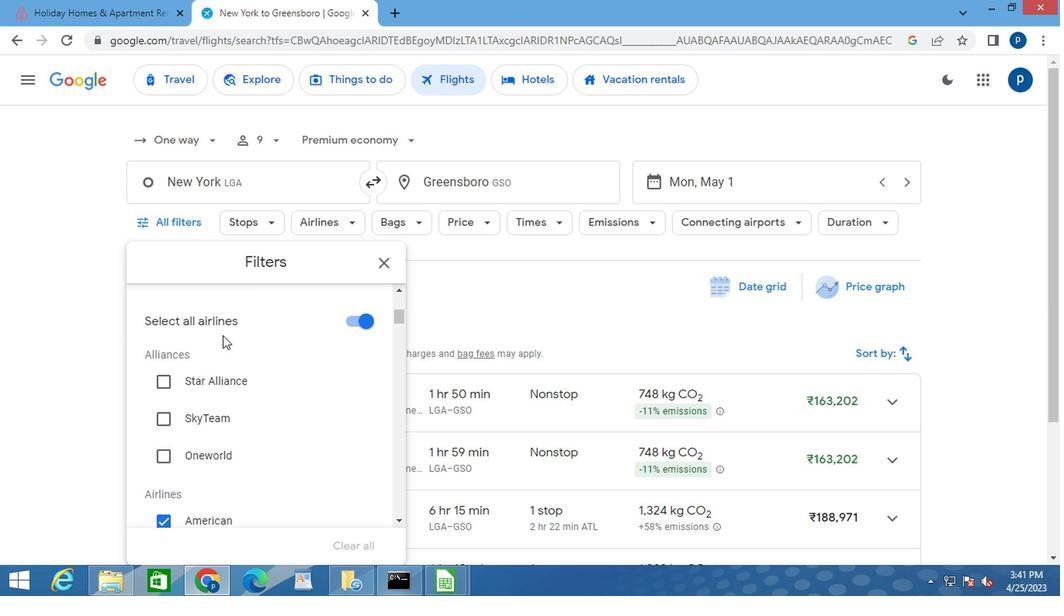 
Action: Mouse moved to (219, 339)
Screenshot: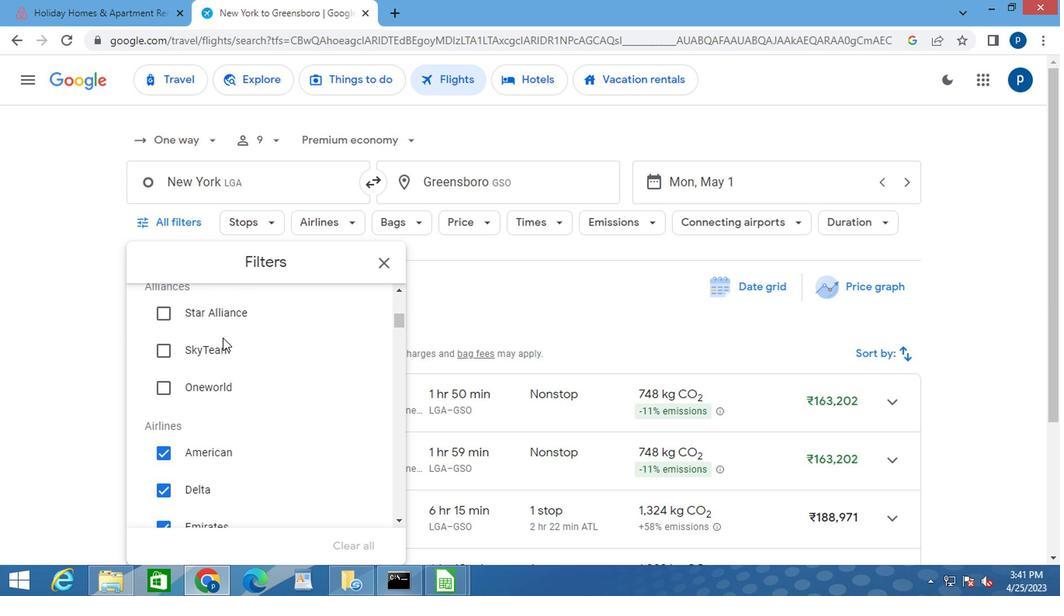 
Action: Mouse scrolled (219, 338) with delta (0, -1)
Screenshot: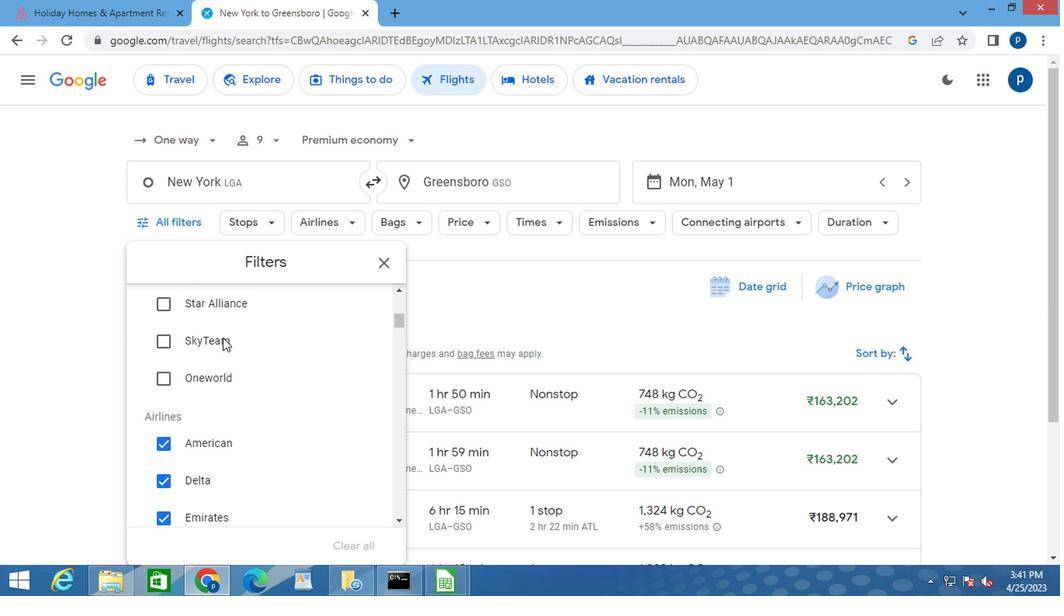 
Action: Mouse moved to (219, 340)
Screenshot: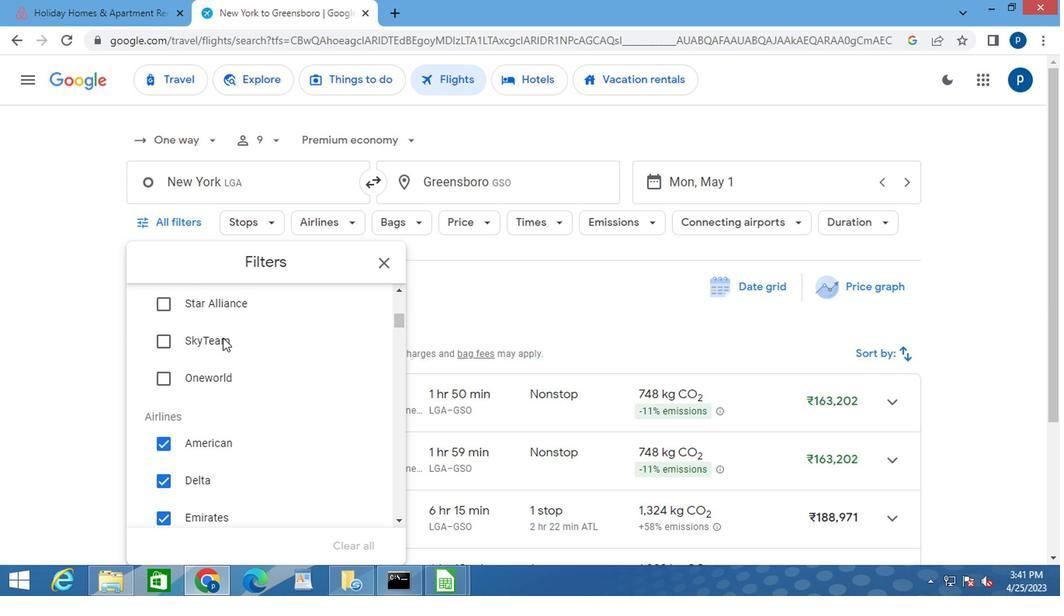 
Action: Mouse scrolled (219, 340) with delta (0, 0)
Screenshot: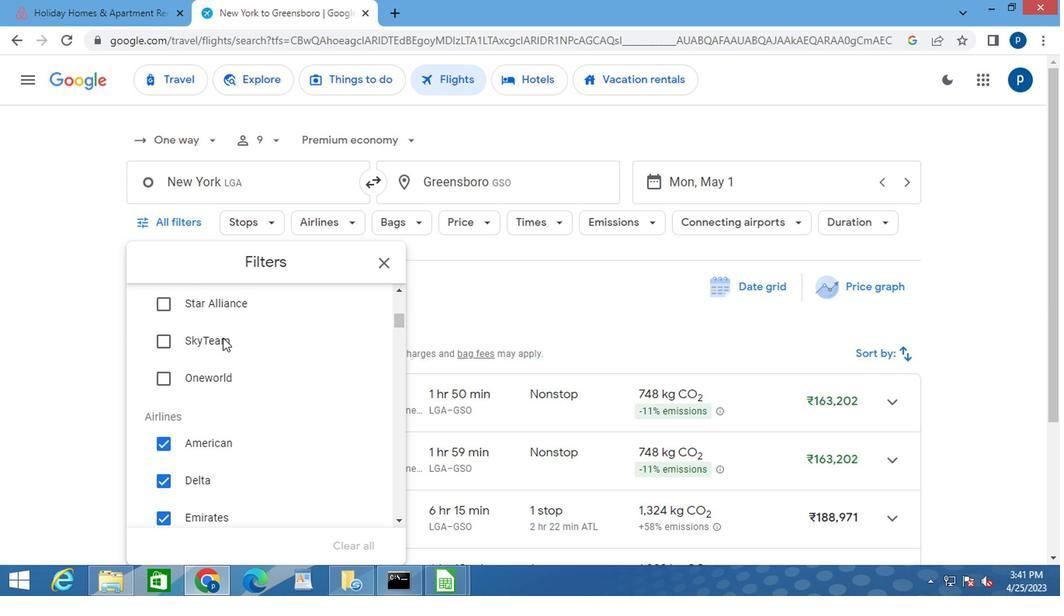 
Action: Mouse moved to (241, 355)
Screenshot: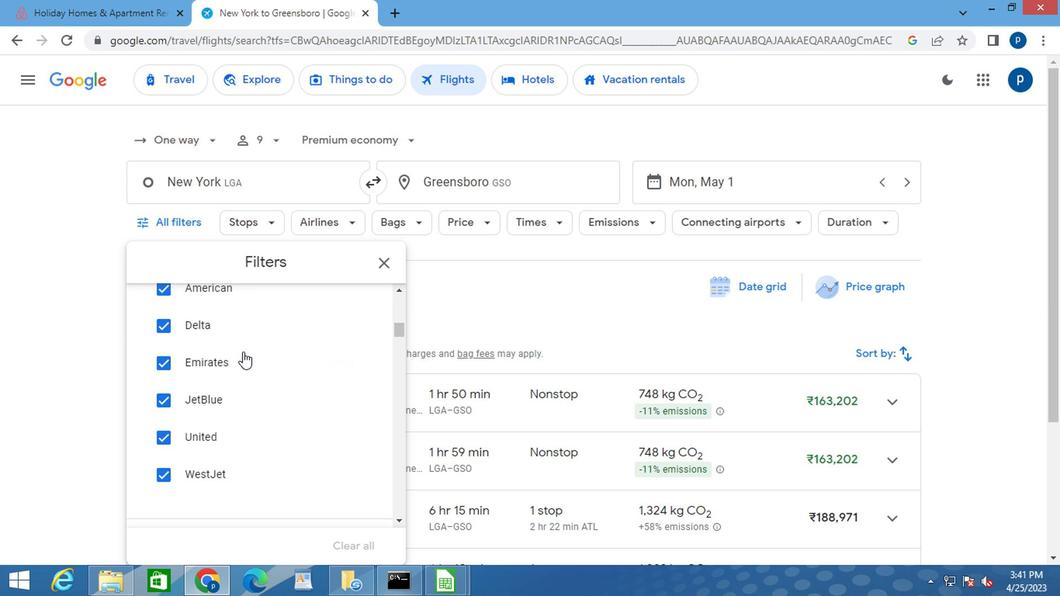 
Action: Mouse scrolled (241, 355) with delta (0, 0)
Screenshot: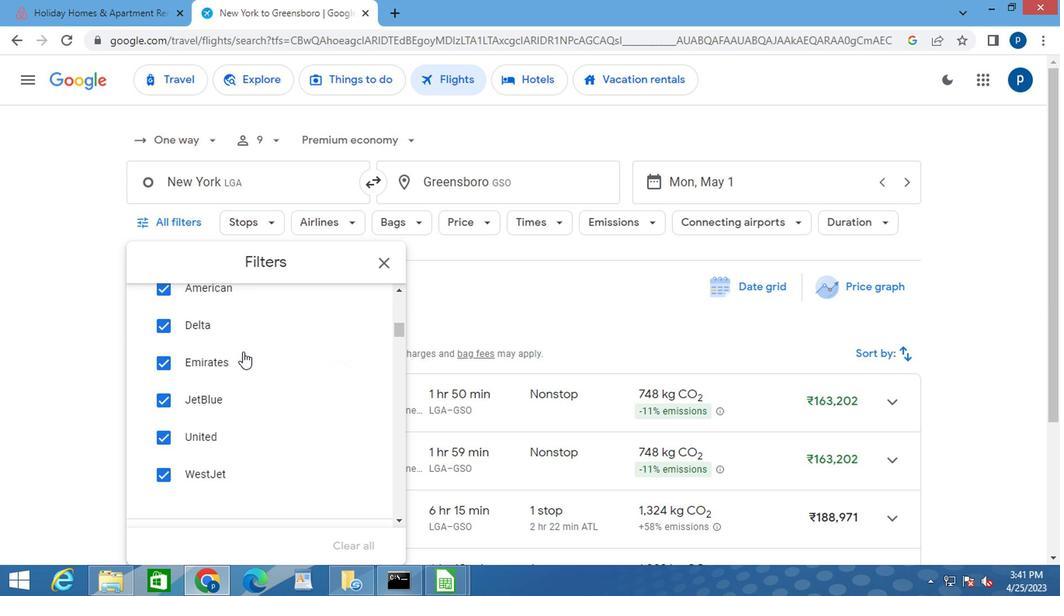 
Action: Mouse moved to (241, 357)
Screenshot: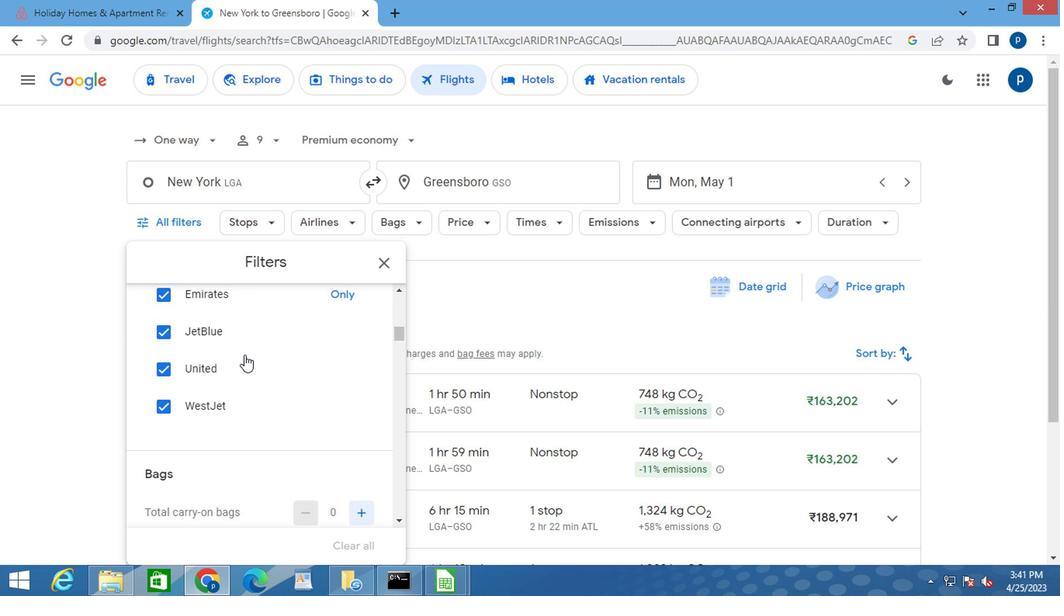 
Action: Mouse scrolled (241, 356) with delta (0, 0)
Screenshot: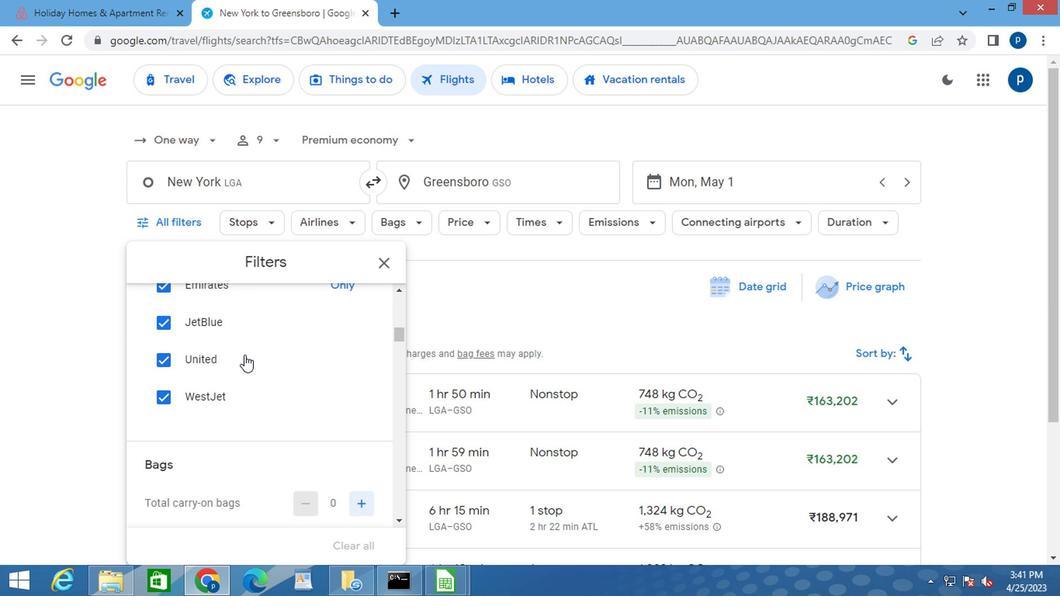 
Action: Mouse moved to (241, 357)
Screenshot: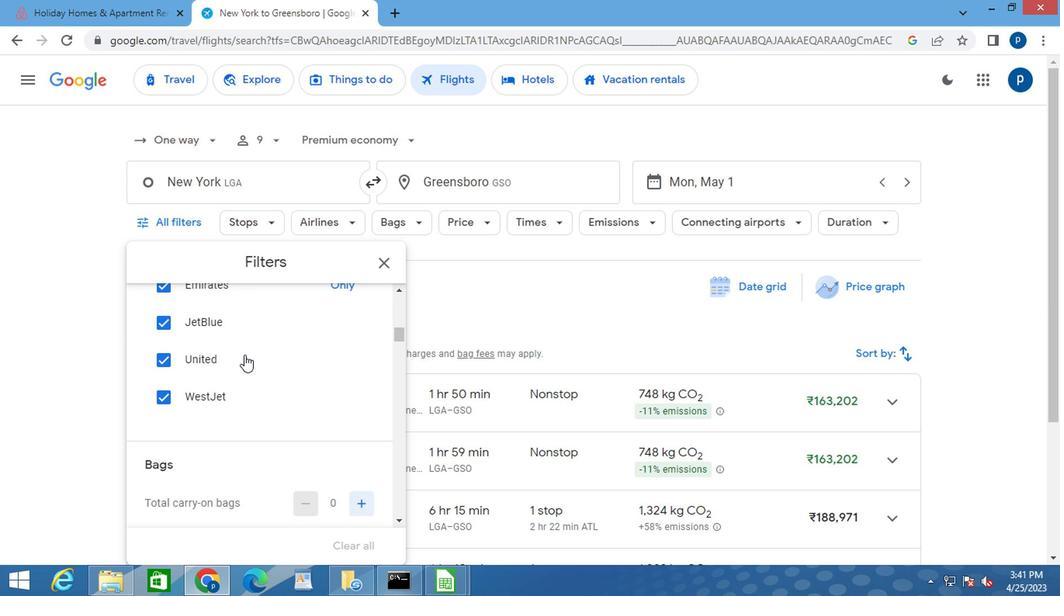 
Action: Mouse scrolled (241, 356) with delta (0, 0)
Screenshot: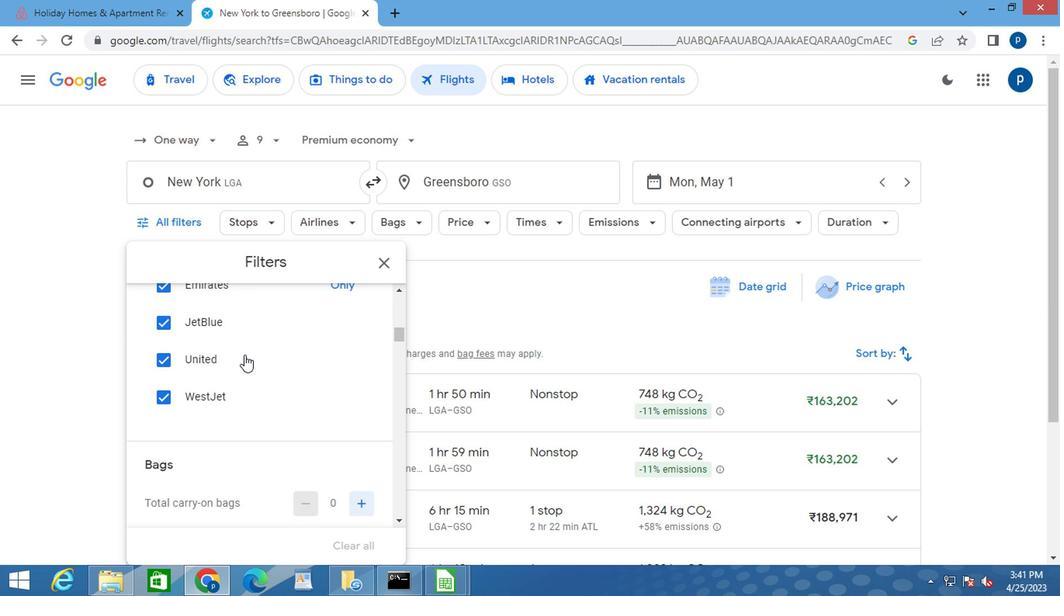 
Action: Mouse moved to (350, 391)
Screenshot: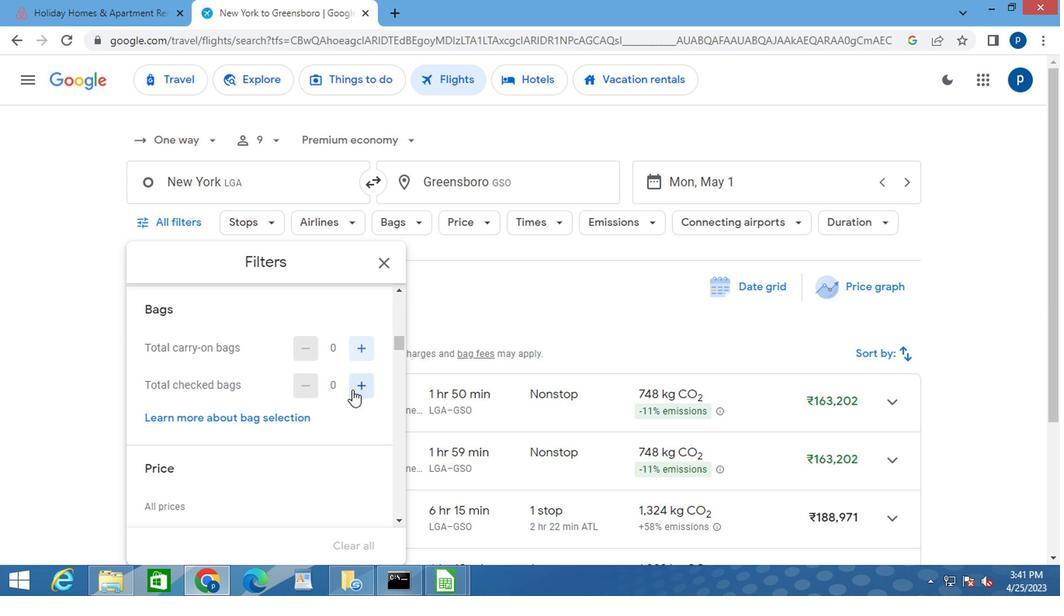 
Action: Mouse pressed left at (350, 391)
Screenshot: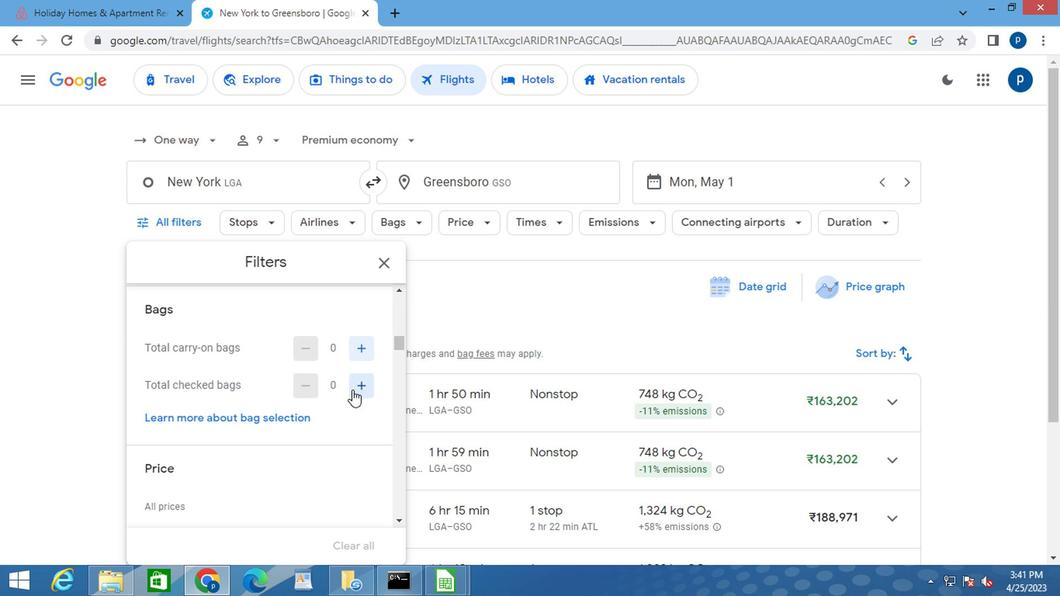 
Action: Mouse moved to (351, 390)
Screenshot: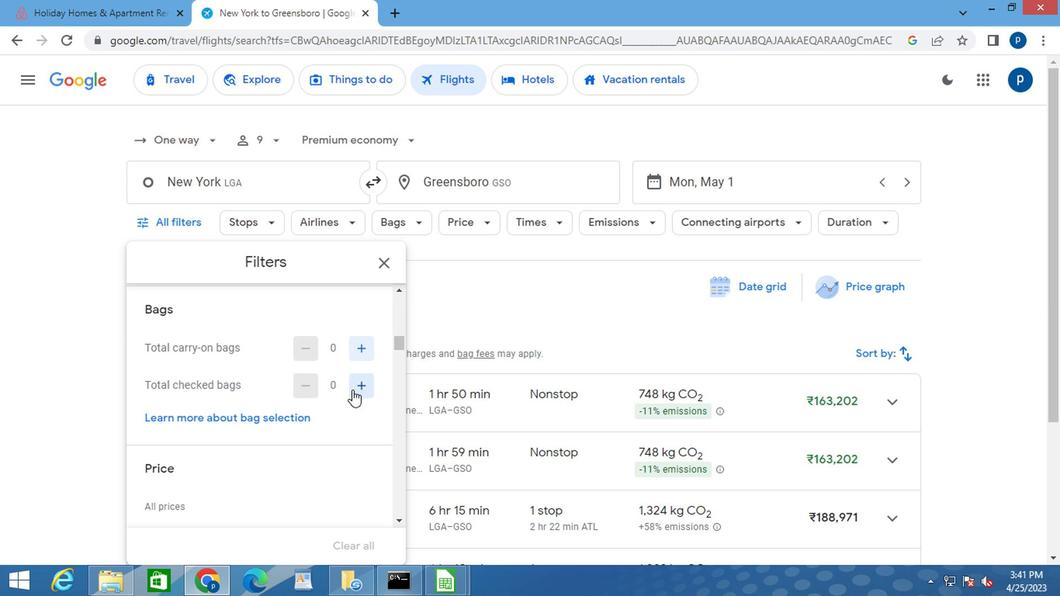 
Action: Mouse pressed left at (351, 390)
Screenshot: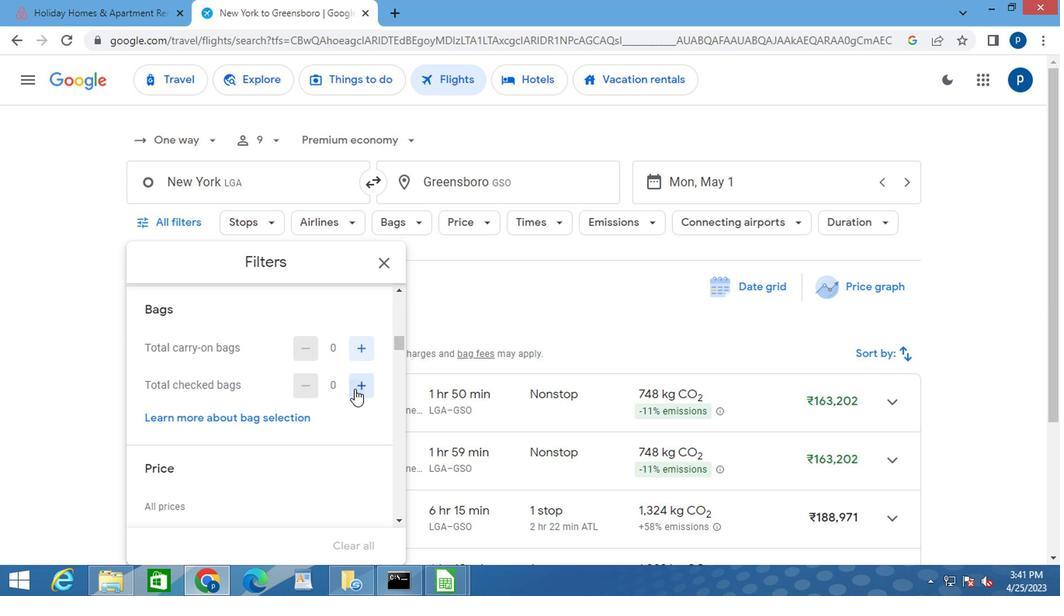 
Action: Mouse pressed left at (351, 390)
Screenshot: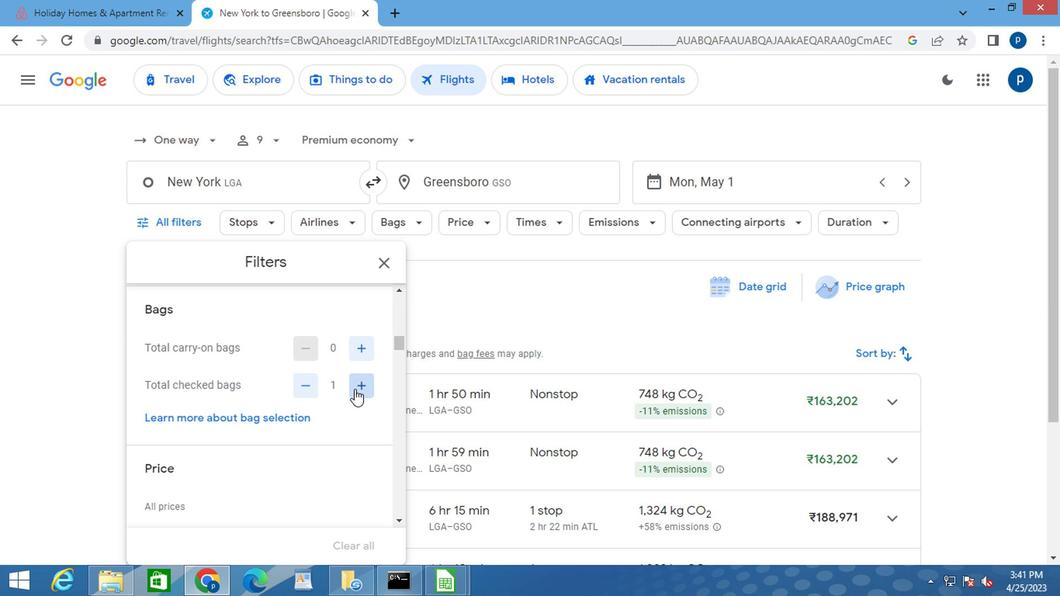 
Action: Mouse pressed left at (351, 390)
Screenshot: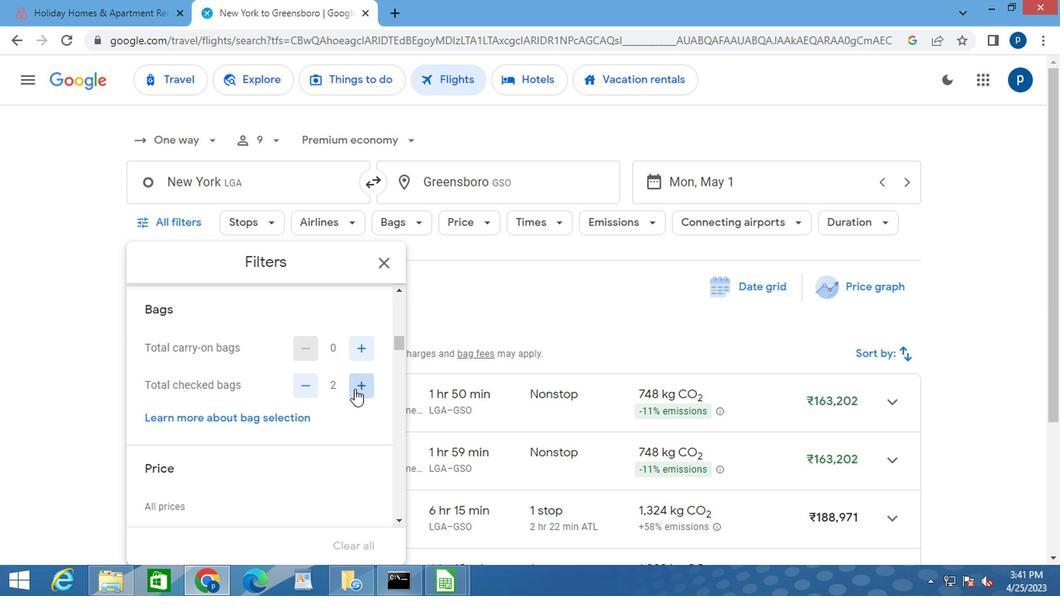 
Action: Mouse pressed left at (351, 390)
Screenshot: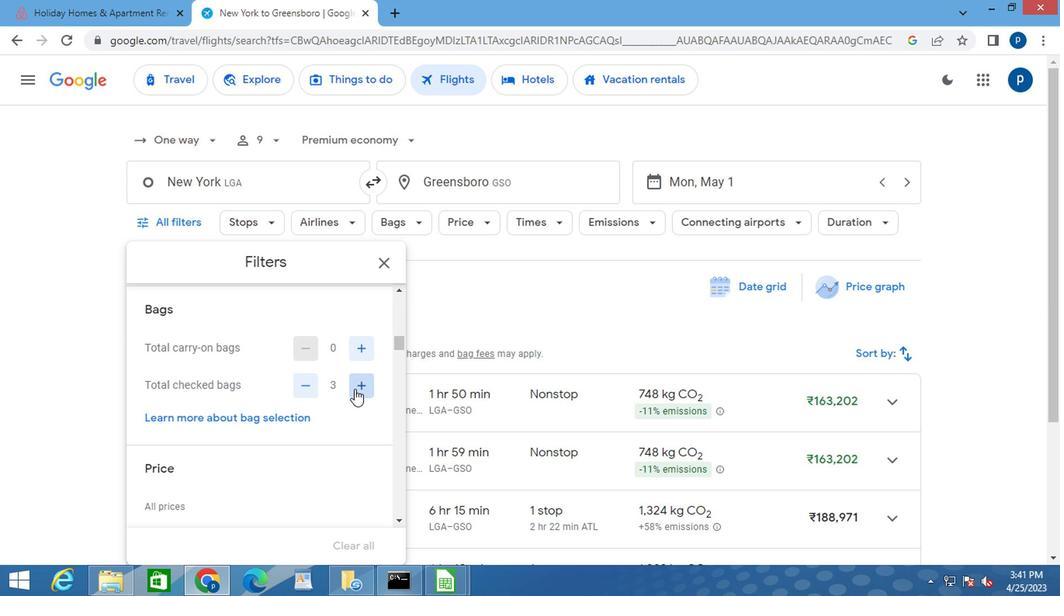 
Action: Mouse pressed left at (351, 390)
Screenshot: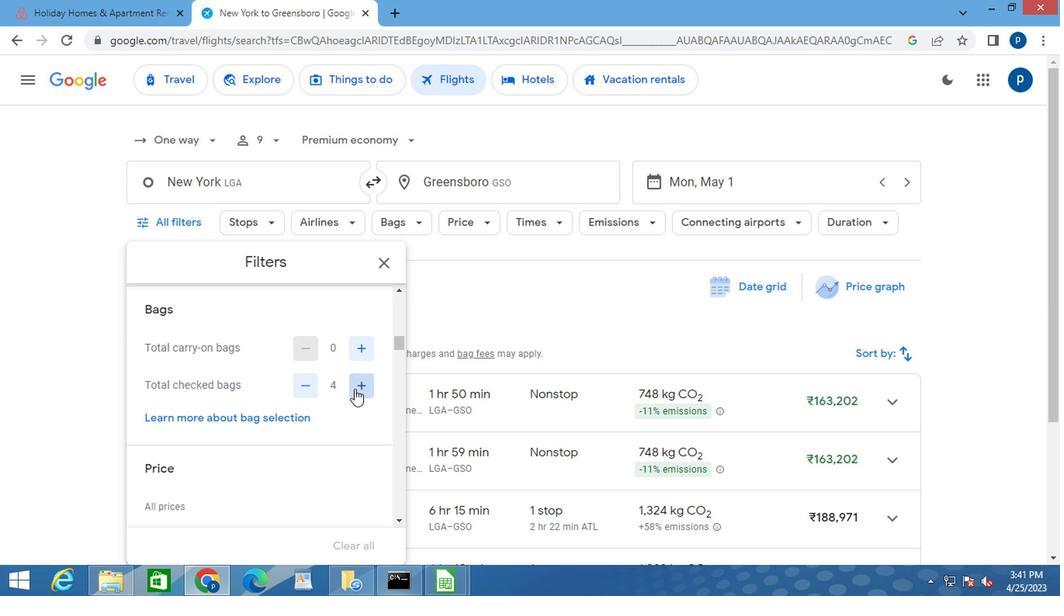 
Action: Mouse pressed left at (351, 390)
Screenshot: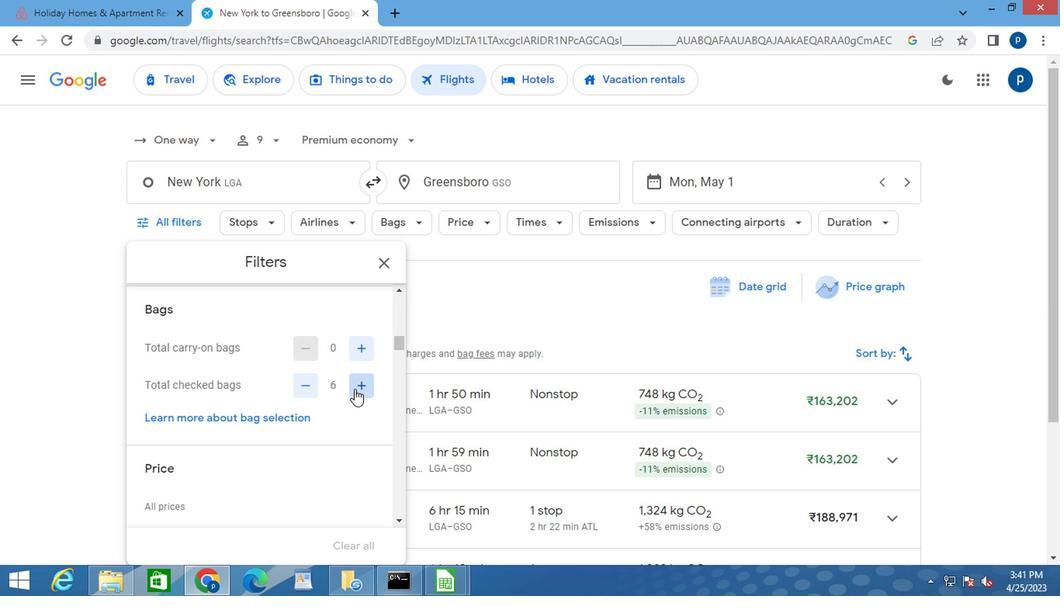 
Action: Mouse pressed left at (351, 390)
Screenshot: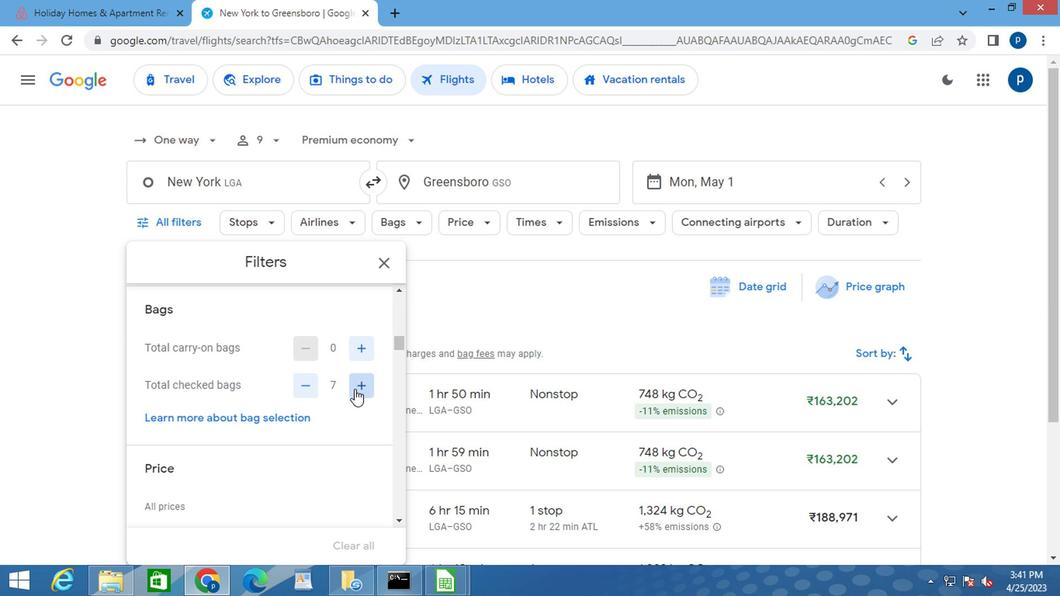 
Action: Mouse moved to (306, 424)
Screenshot: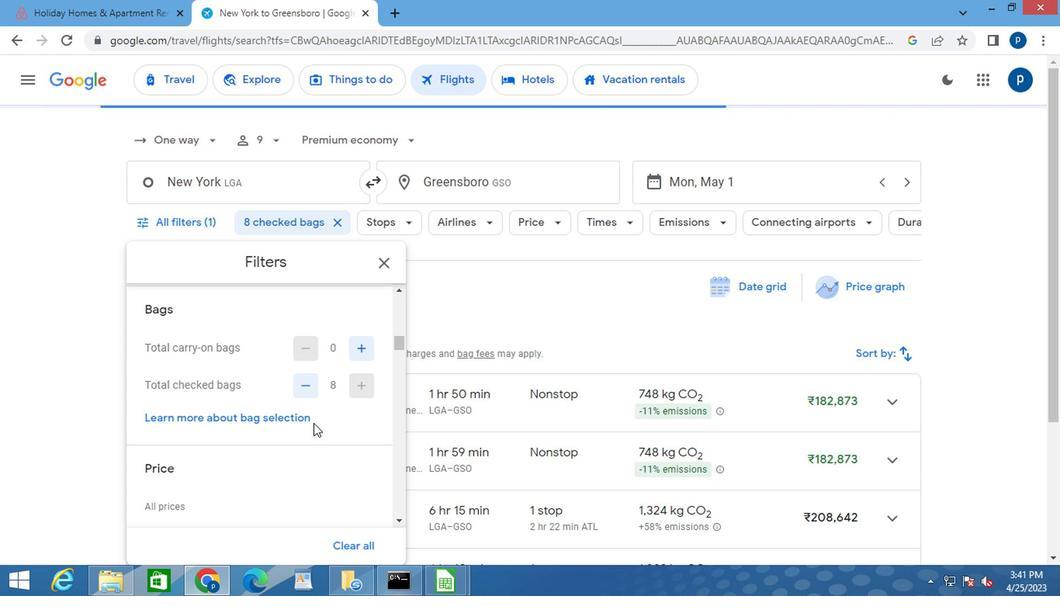 
Action: Mouse scrolled (306, 423) with delta (0, 0)
Screenshot: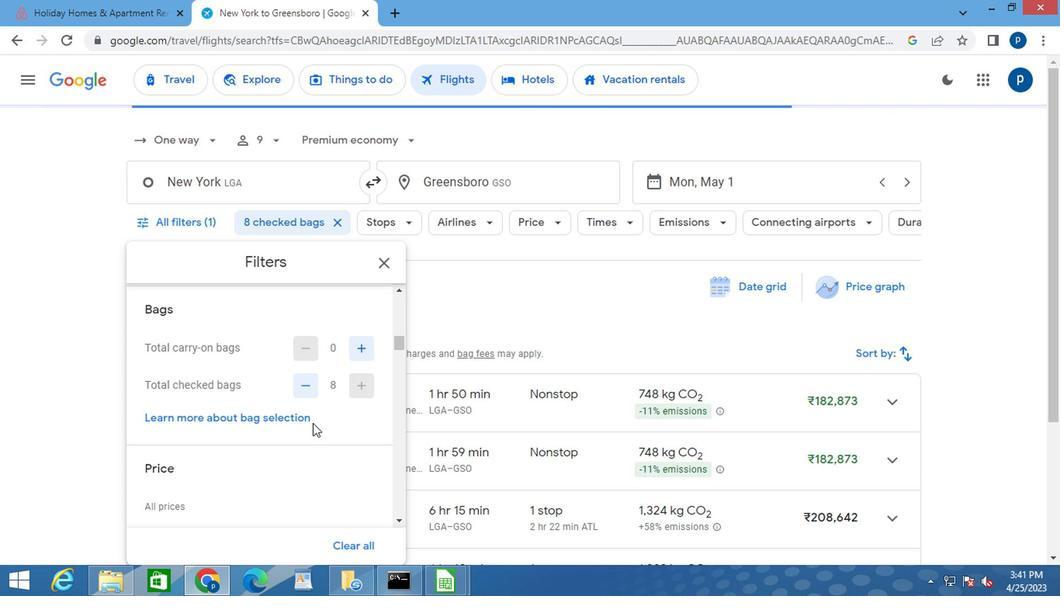 
Action: Mouse moved to (365, 458)
Screenshot: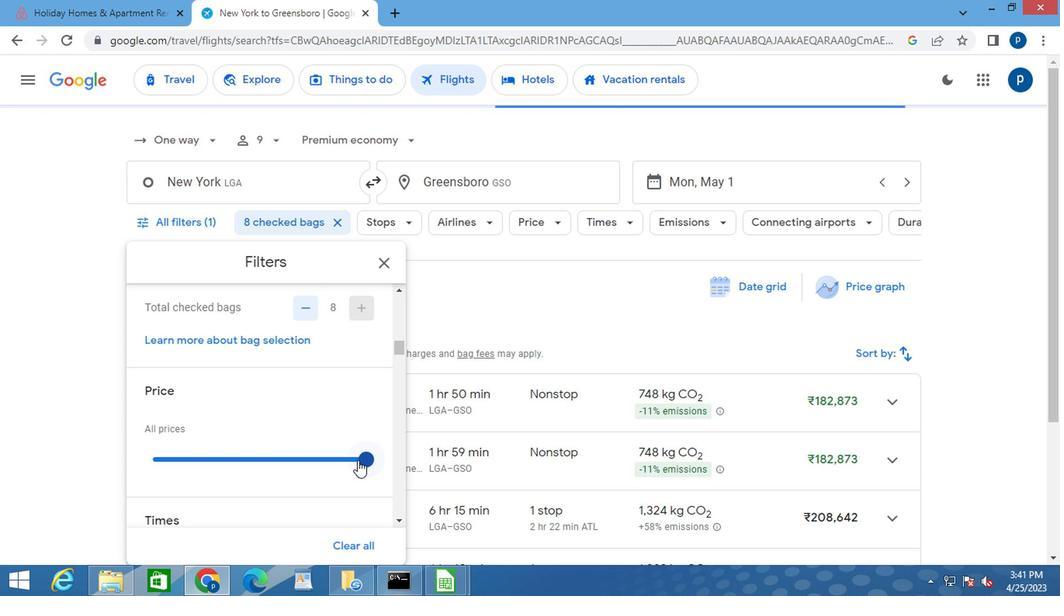 
Action: Mouse pressed left at (365, 458)
Screenshot: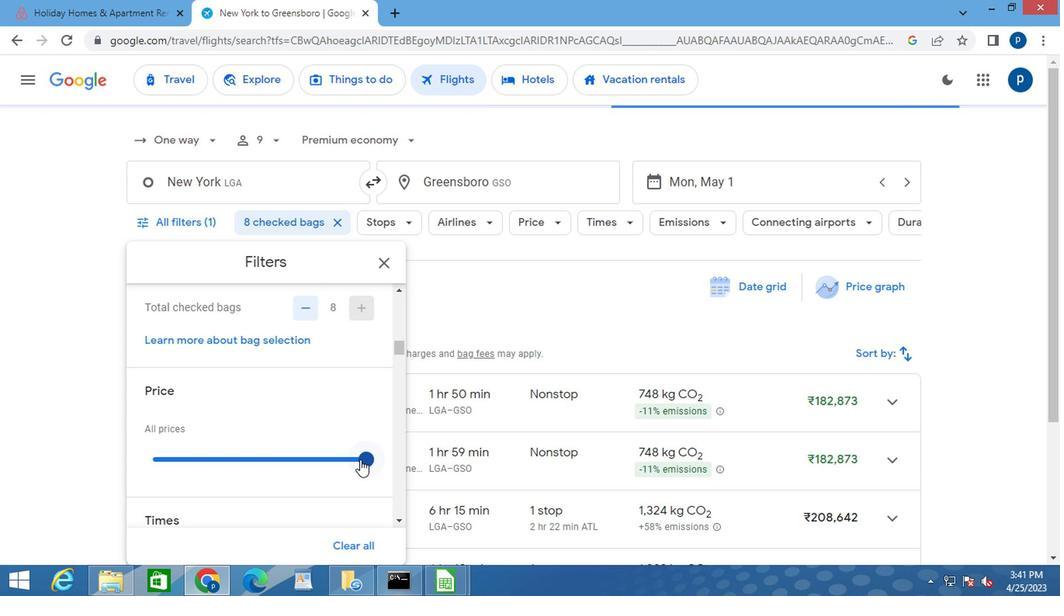 
Action: Mouse moved to (365, 458)
Screenshot: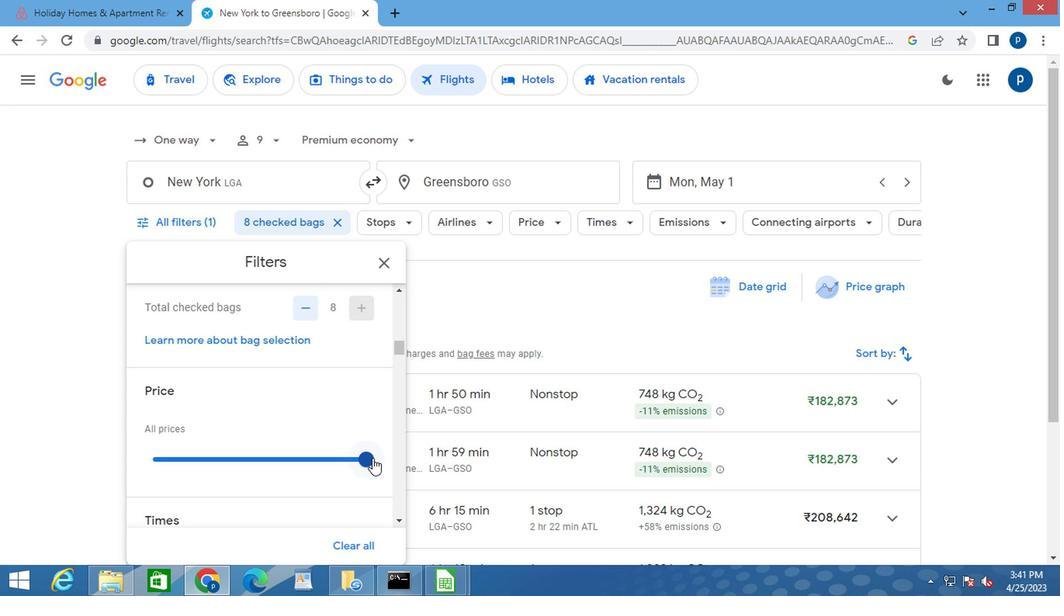 
Action: Mouse pressed left at (365, 458)
Screenshot: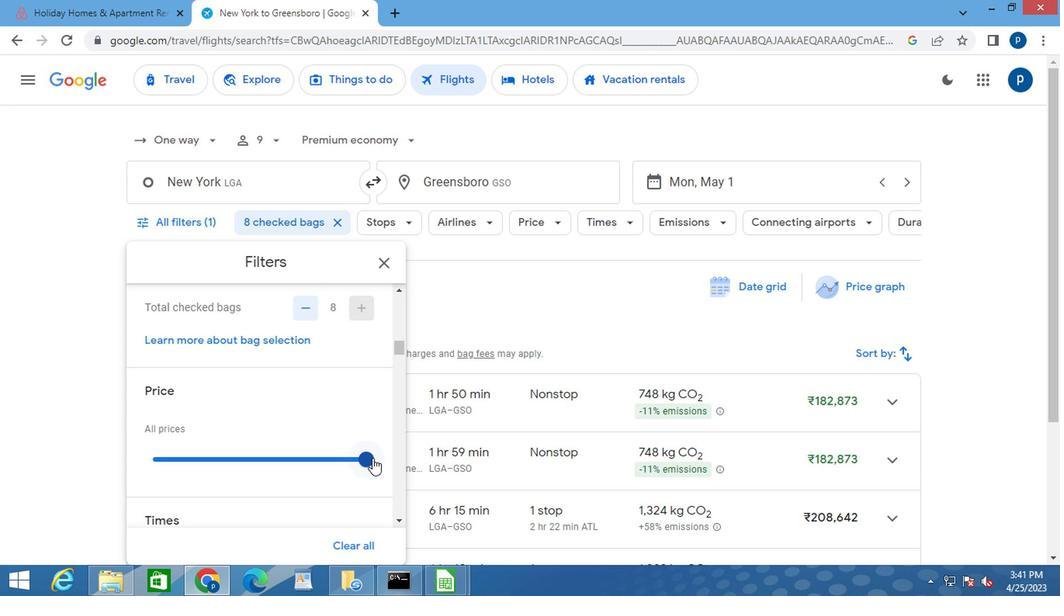 
Action: Mouse moved to (252, 456)
Screenshot: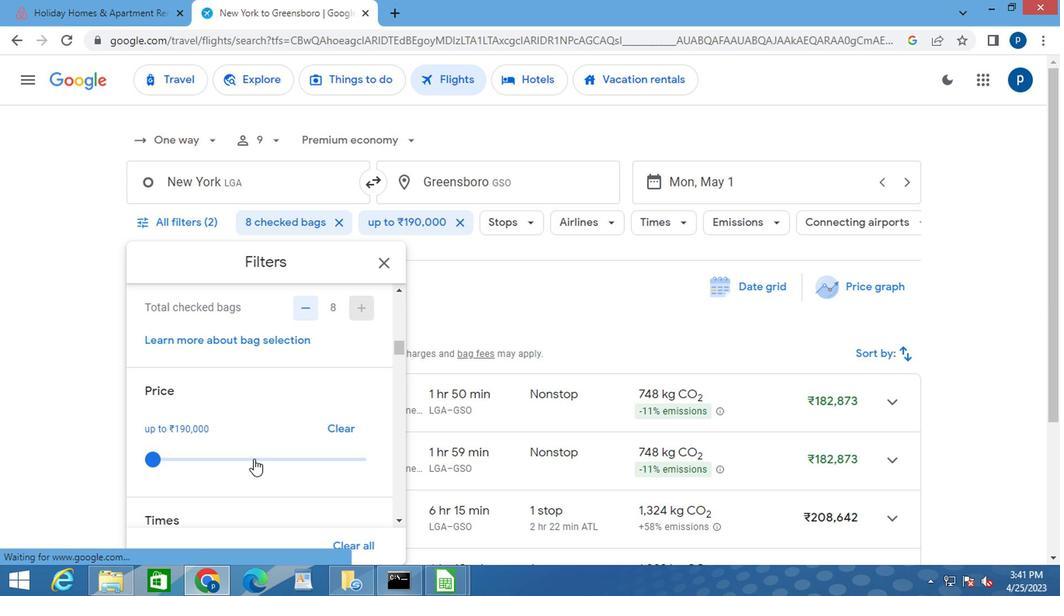 
Action: Mouse scrolled (252, 456) with delta (0, 0)
Screenshot: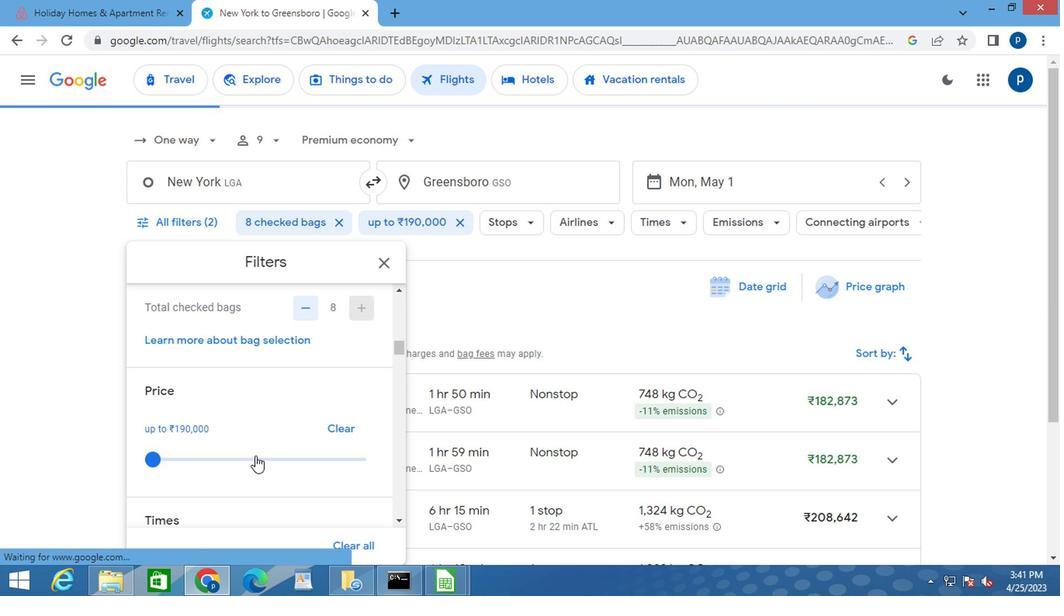 
Action: Mouse moved to (246, 432)
Screenshot: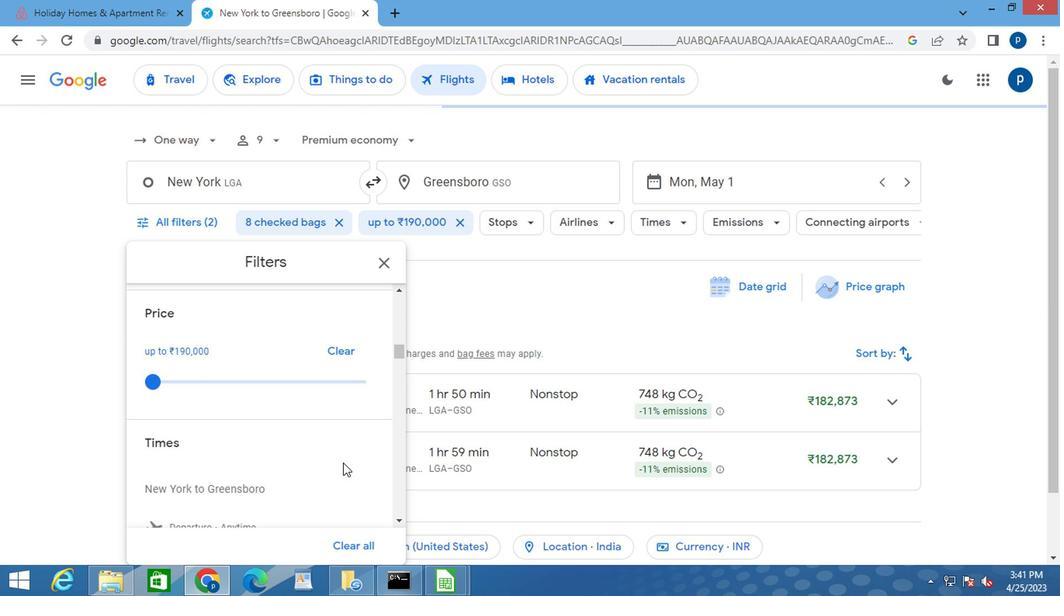 
Action: Mouse scrolled (246, 431) with delta (0, 0)
Screenshot: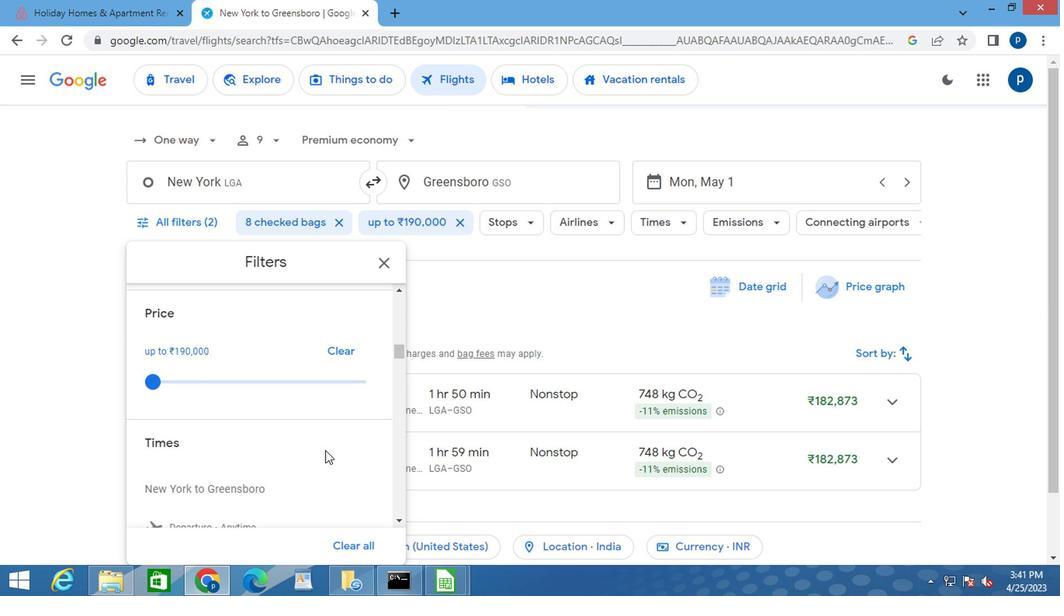 
Action: Mouse moved to (244, 432)
Screenshot: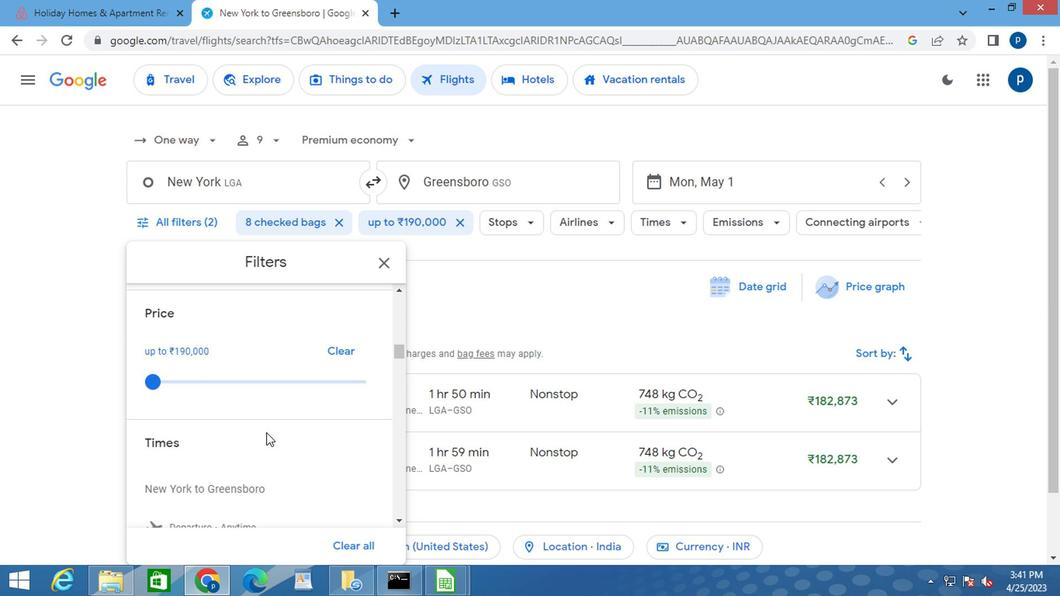 
Action: Mouse scrolled (244, 431) with delta (0, 0)
Screenshot: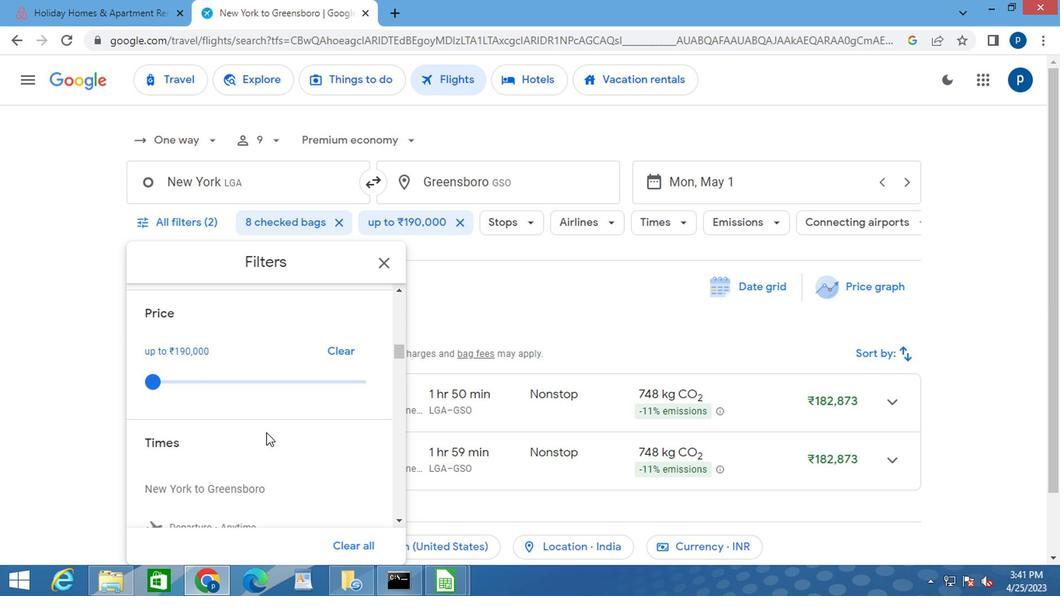 
Action: Mouse moved to (150, 402)
Screenshot: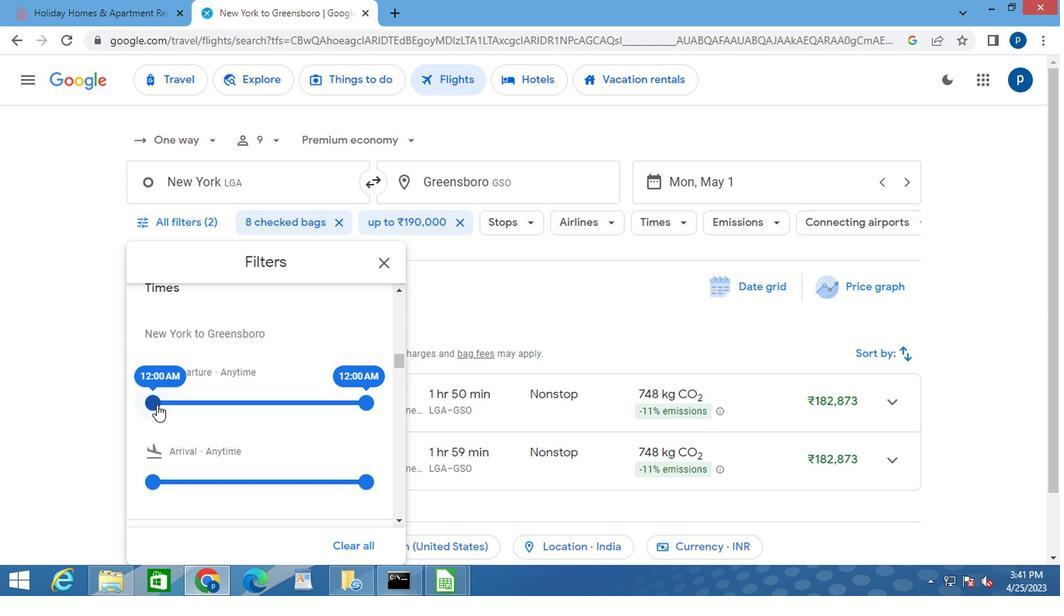 
Action: Mouse pressed left at (150, 402)
Screenshot: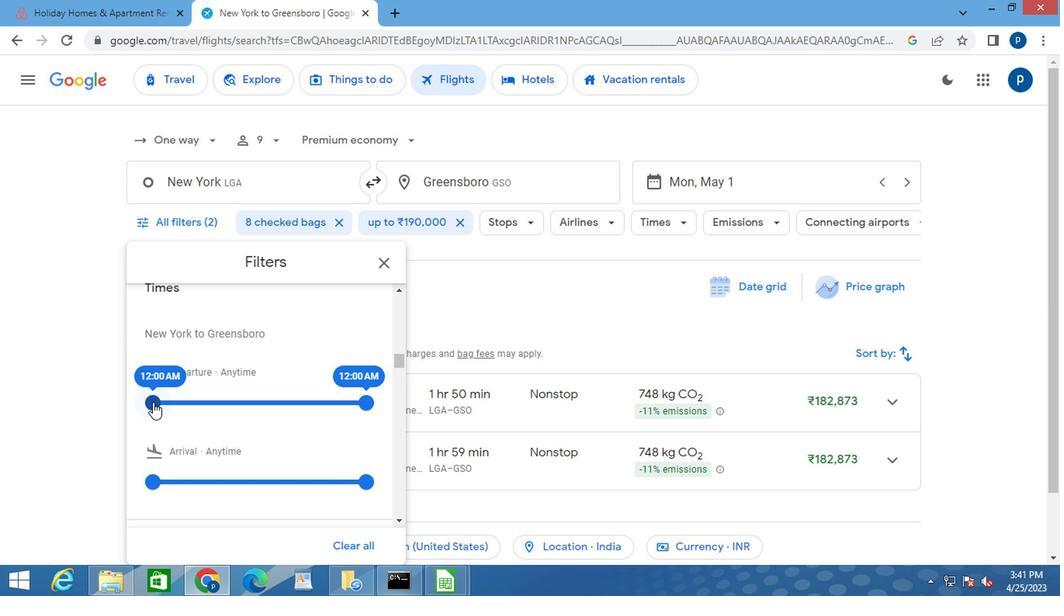 
Action: Mouse moved to (381, 266)
Screenshot: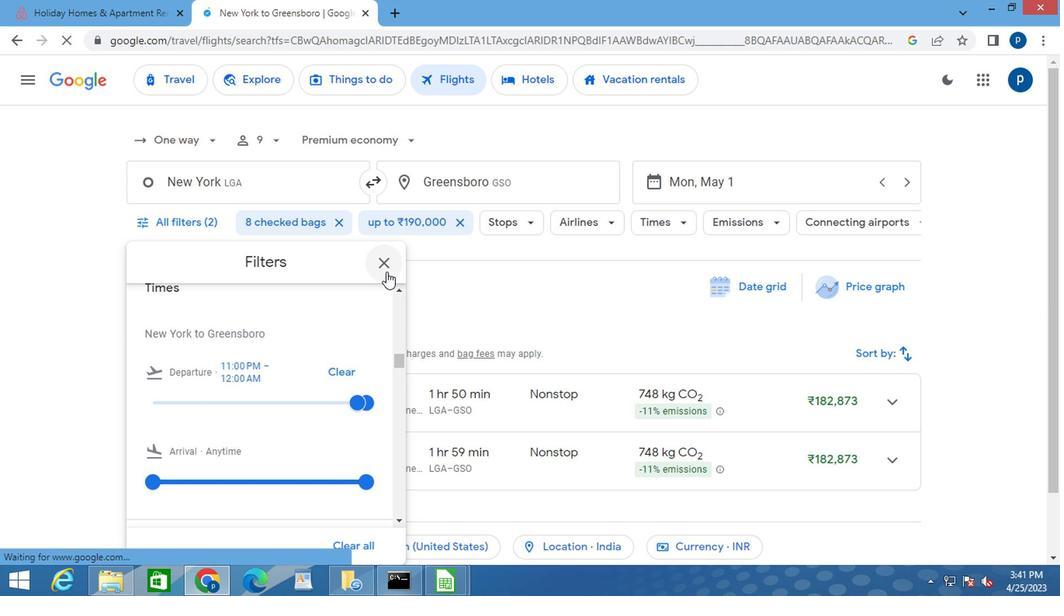 
Action: Mouse pressed left at (381, 266)
Screenshot: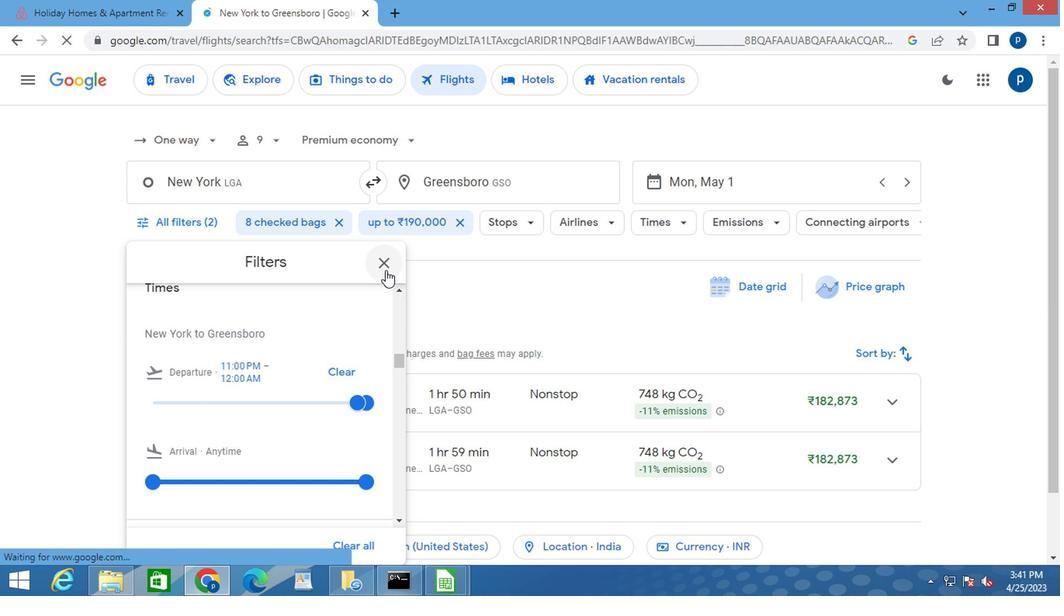 
Action: Mouse moved to (381, 266)
Screenshot: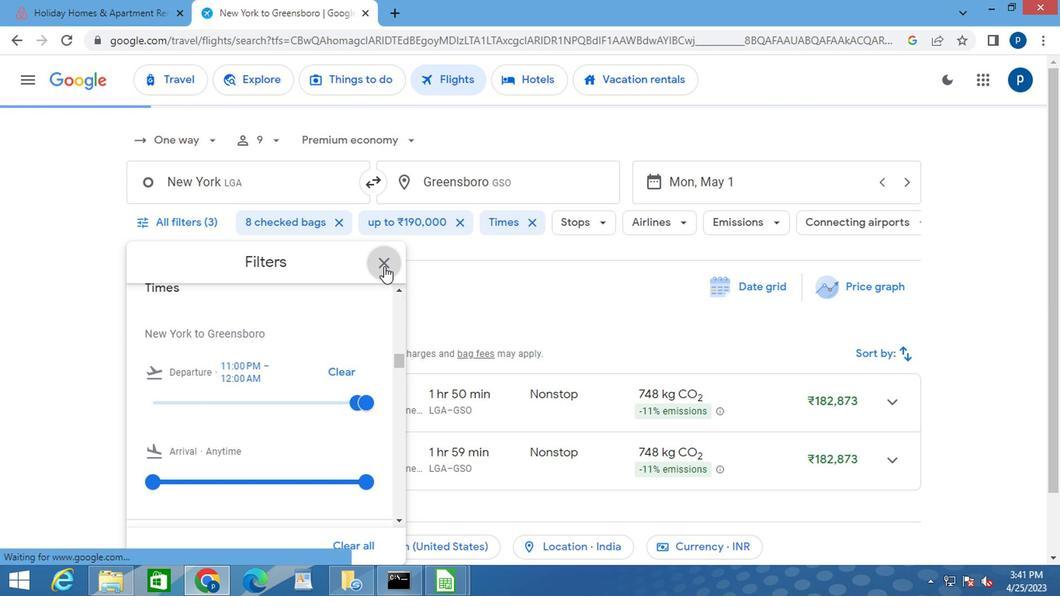 
